 Task: Open Card Diversity and Inclusion Training in Board Customer Journey Mapping Tools to Workspace Financial Management and add a team member Softage.3@softage.net, a label Yellow, a checklist IT Infrastructure, an attachment from your google drive, a color Yellow and finally, add a card description 'Plan and execute company team-building retreat with a focus on employee well-being' and a comment 'Let us approach this task with a growth mindset, embracing challenges and seeing them as opportunities to learn and improve.'. Add a start date 'Jan 07, 1900' with a due date 'Jan 14, 1900'
Action: Mouse moved to (66, 232)
Screenshot: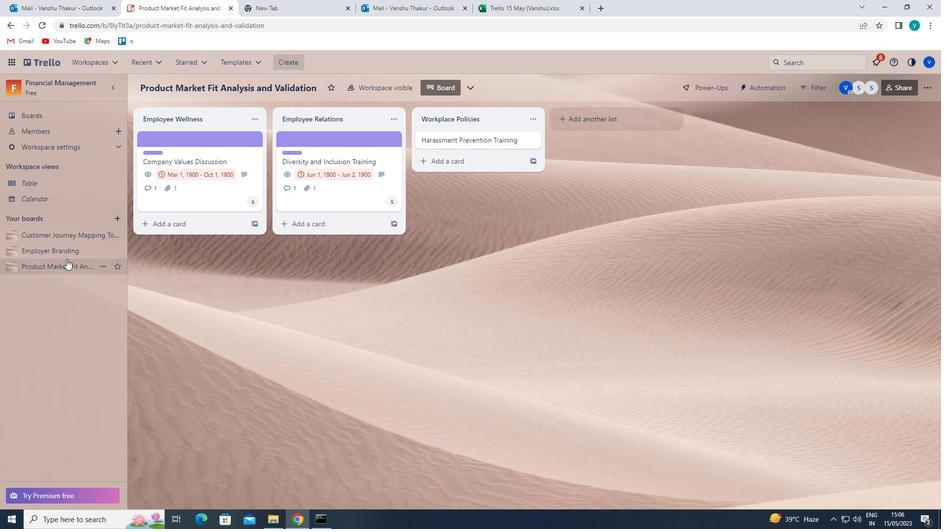 
Action: Mouse pressed left at (66, 232)
Screenshot: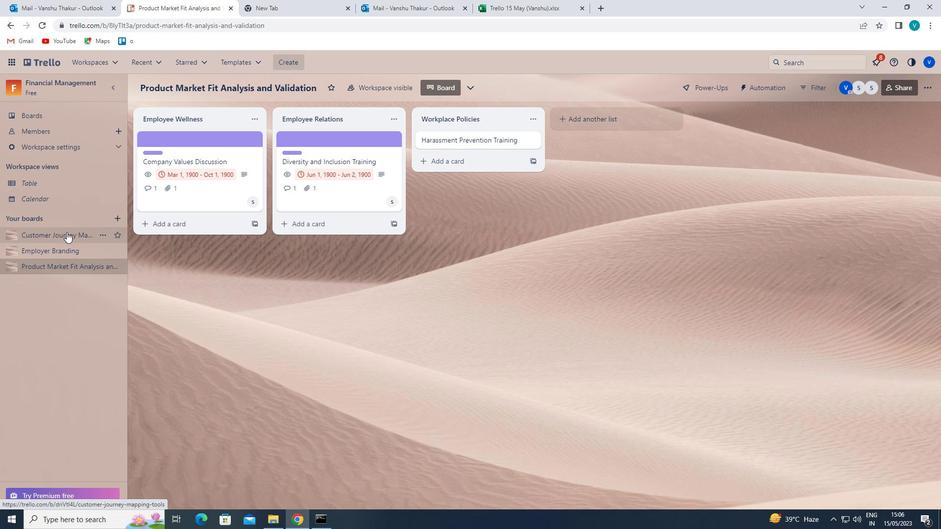 
Action: Mouse moved to (489, 142)
Screenshot: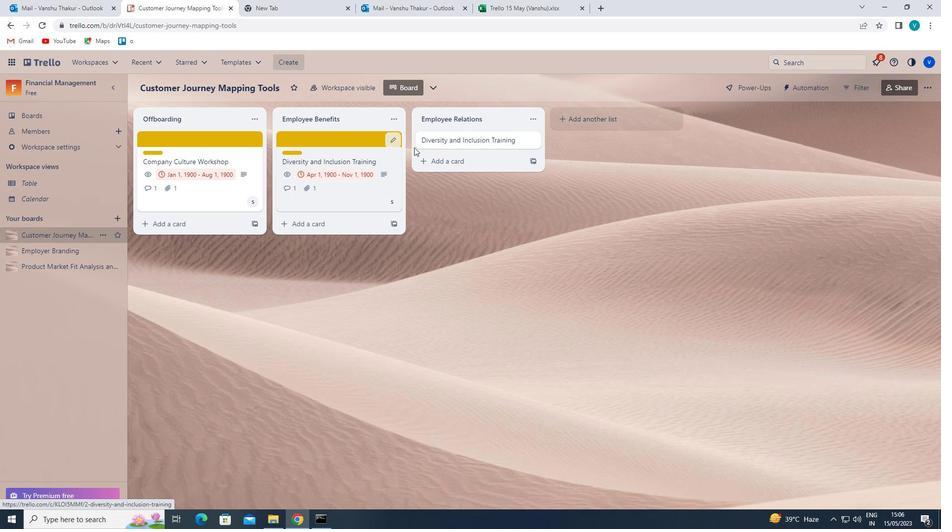 
Action: Mouse pressed left at (489, 142)
Screenshot: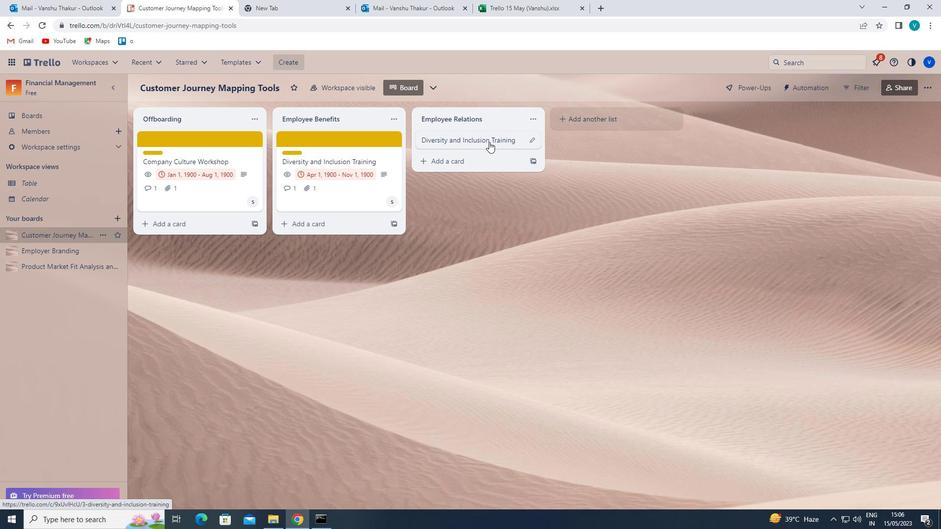 
Action: Mouse moved to (596, 171)
Screenshot: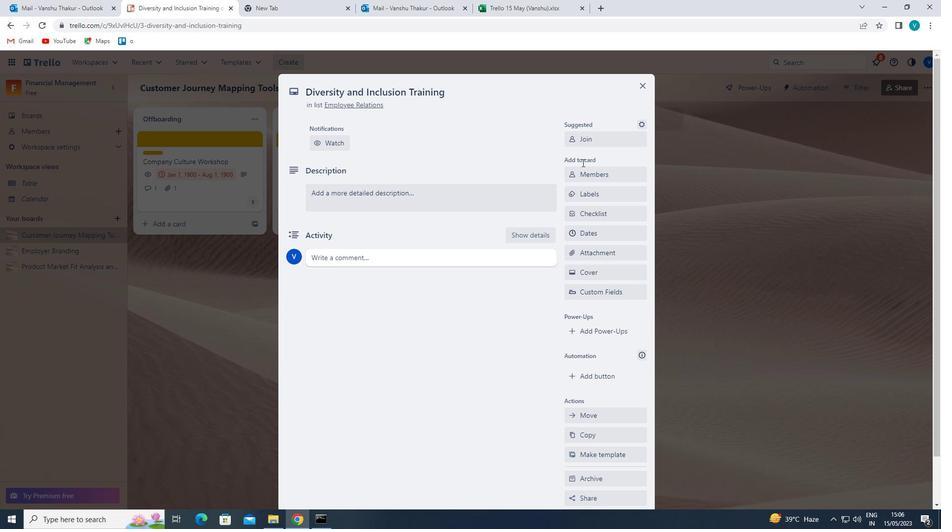 
Action: Mouse pressed left at (596, 171)
Screenshot: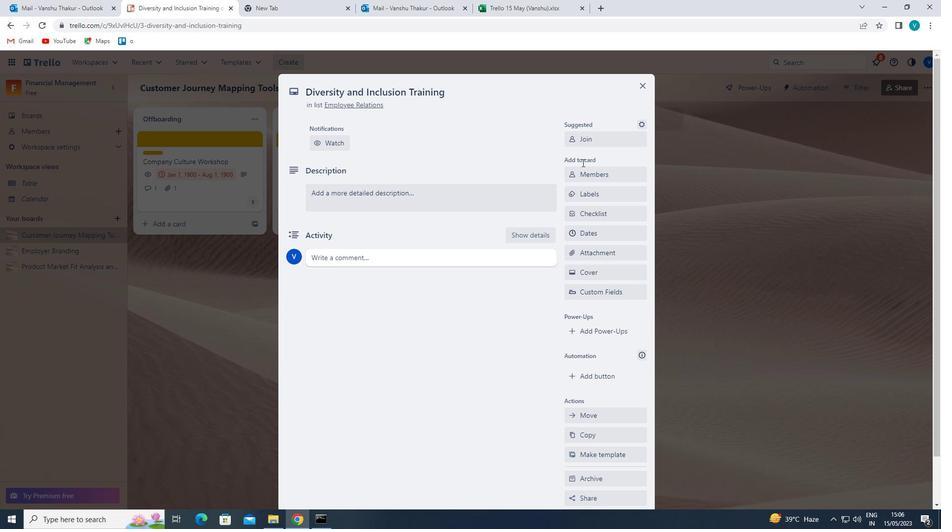 
Action: Mouse moved to (586, 218)
Screenshot: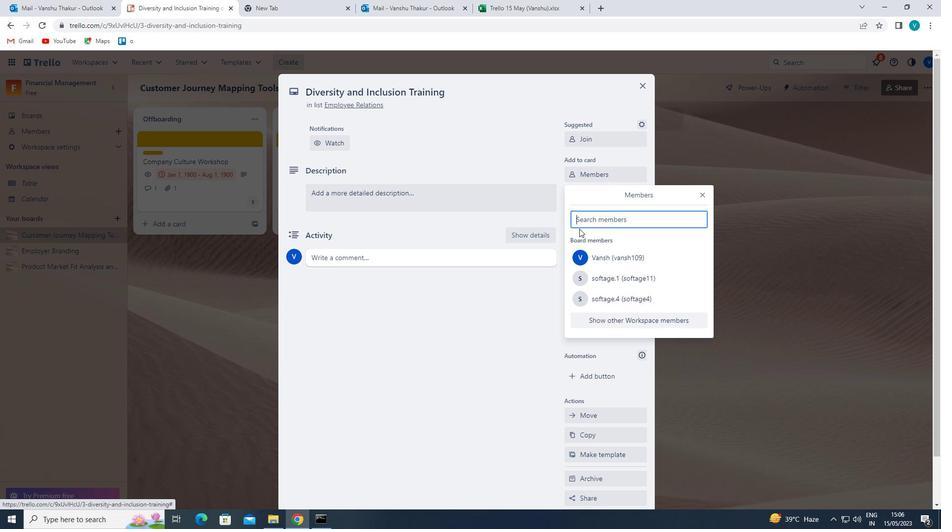 
Action: Mouse pressed left at (586, 218)
Screenshot: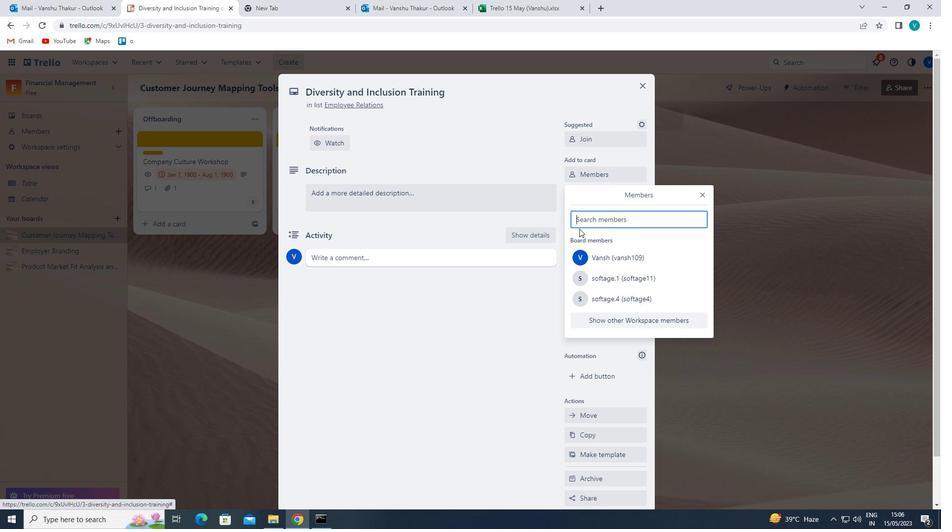 
Action: Key pressed <Key.shift>SOFT
Screenshot: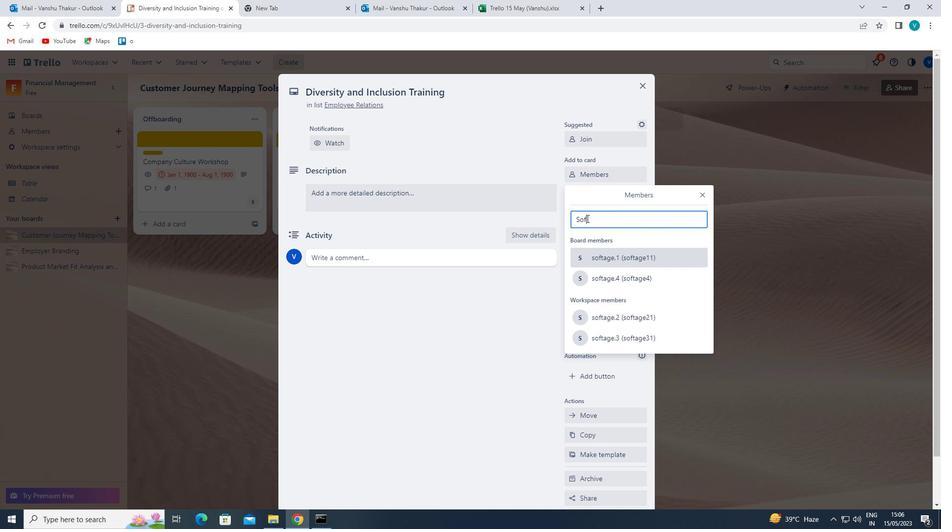 
Action: Mouse moved to (622, 338)
Screenshot: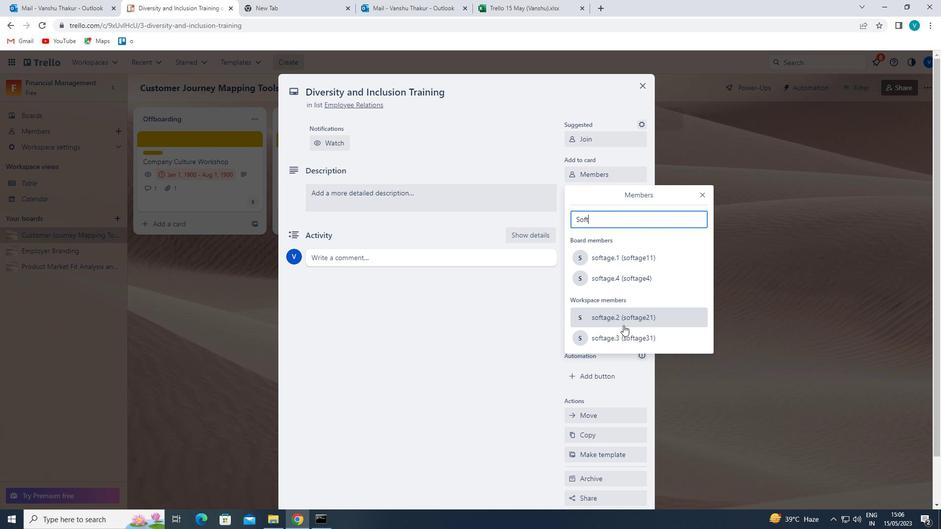 
Action: Mouse pressed left at (622, 338)
Screenshot: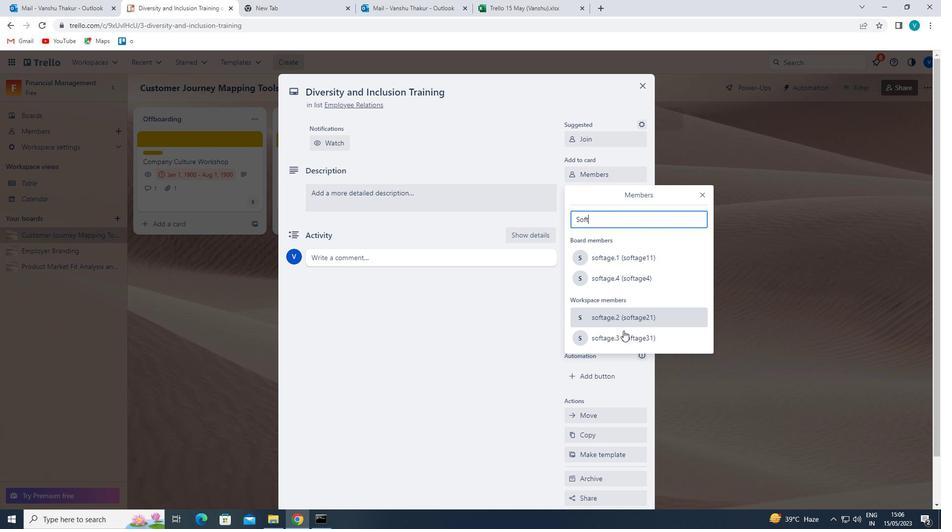 
Action: Mouse moved to (705, 193)
Screenshot: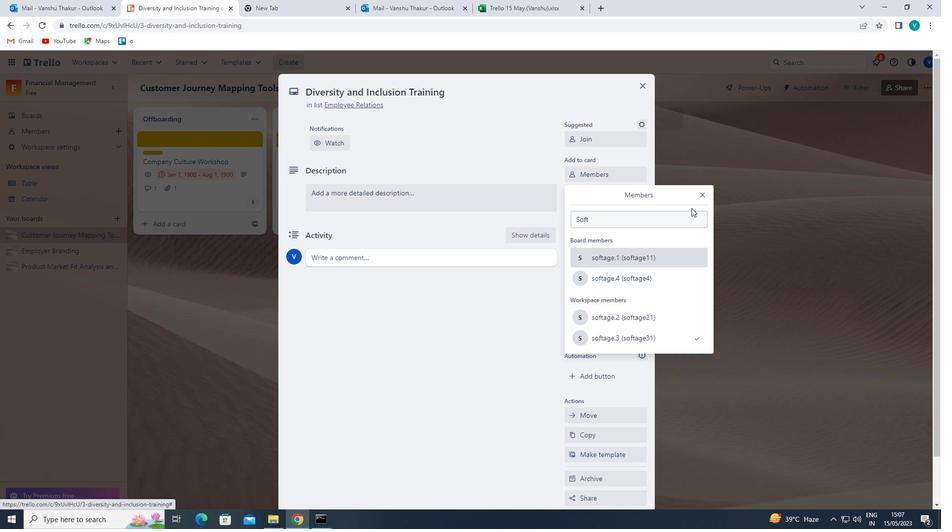
Action: Mouse pressed left at (705, 193)
Screenshot: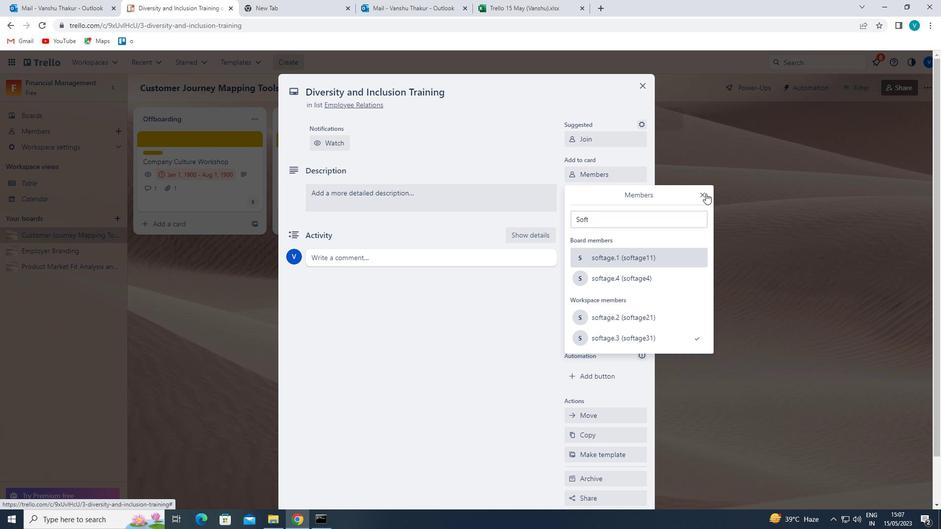 
Action: Mouse moved to (636, 194)
Screenshot: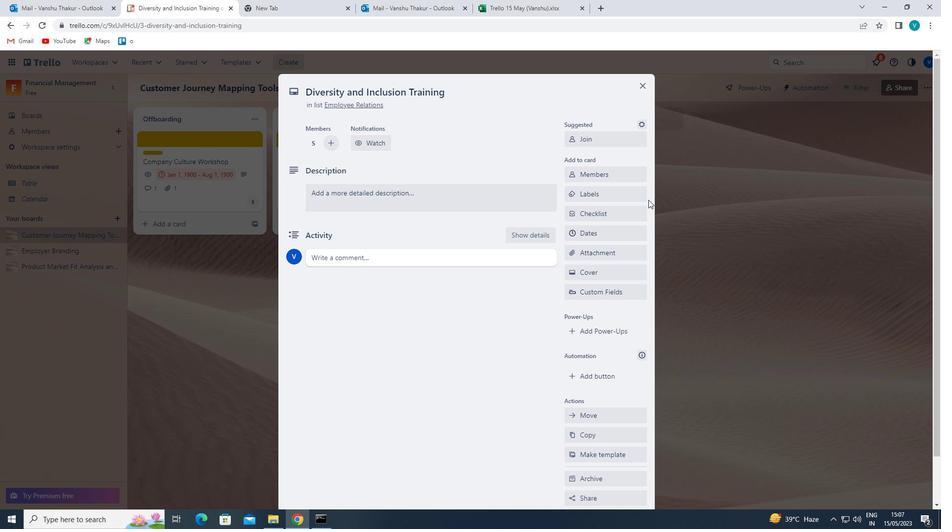 
Action: Mouse pressed left at (636, 194)
Screenshot: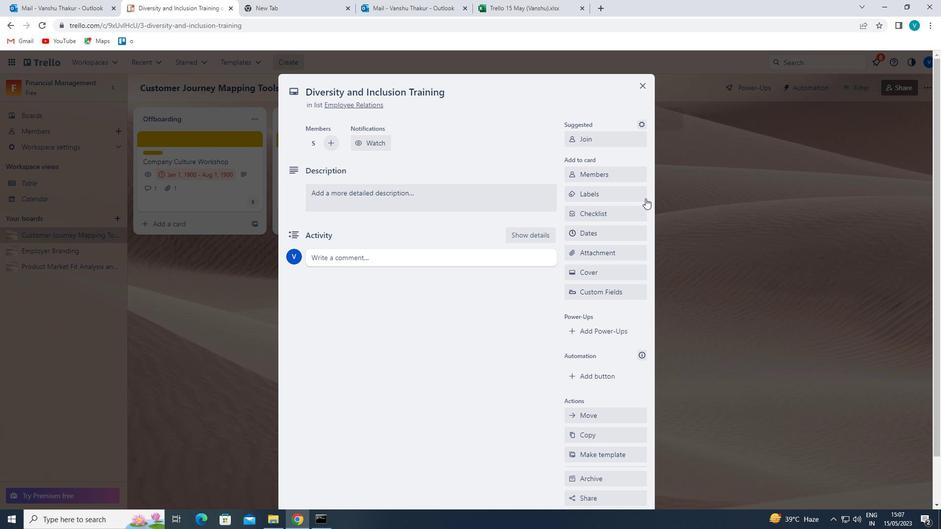
Action: Mouse moved to (633, 292)
Screenshot: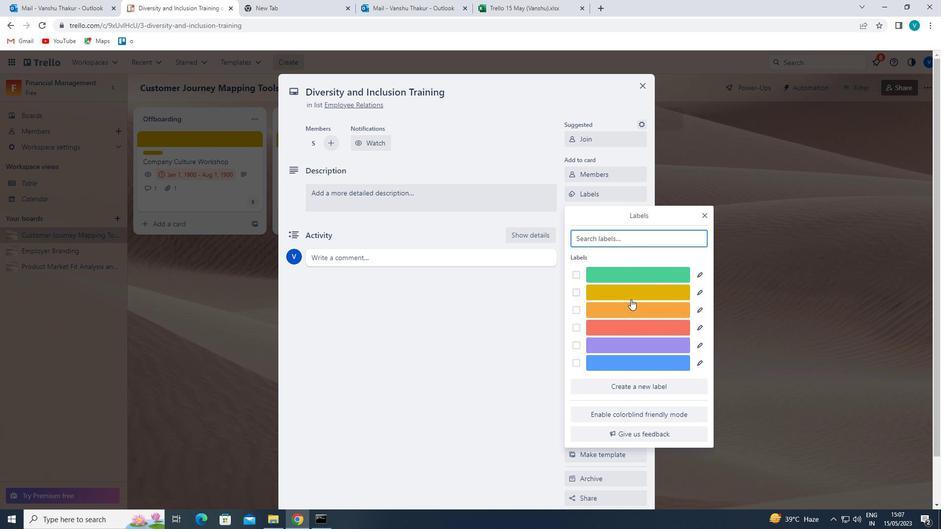 
Action: Mouse pressed left at (633, 292)
Screenshot: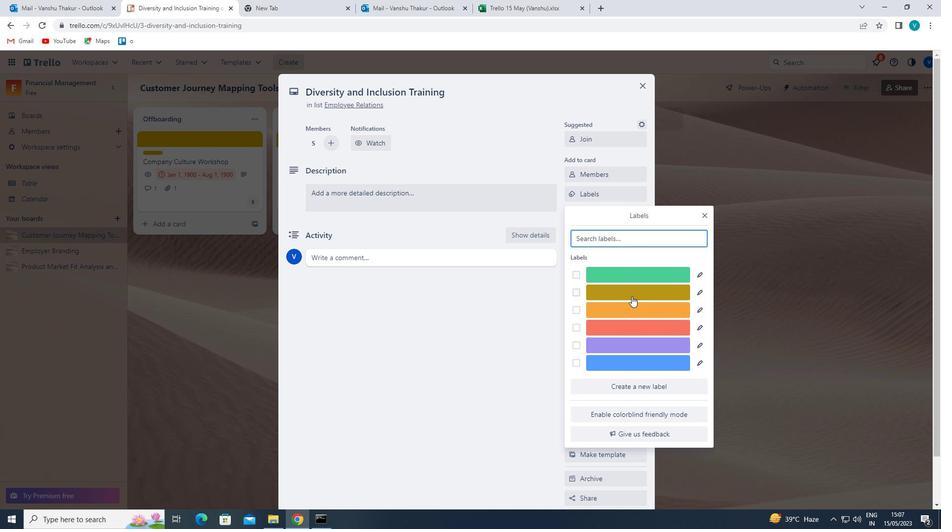 
Action: Mouse moved to (704, 216)
Screenshot: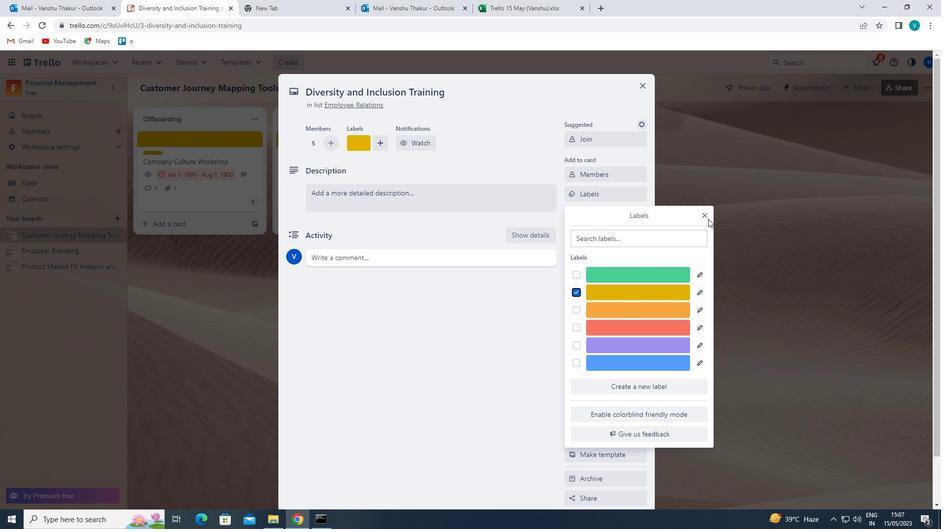 
Action: Mouse pressed left at (704, 216)
Screenshot: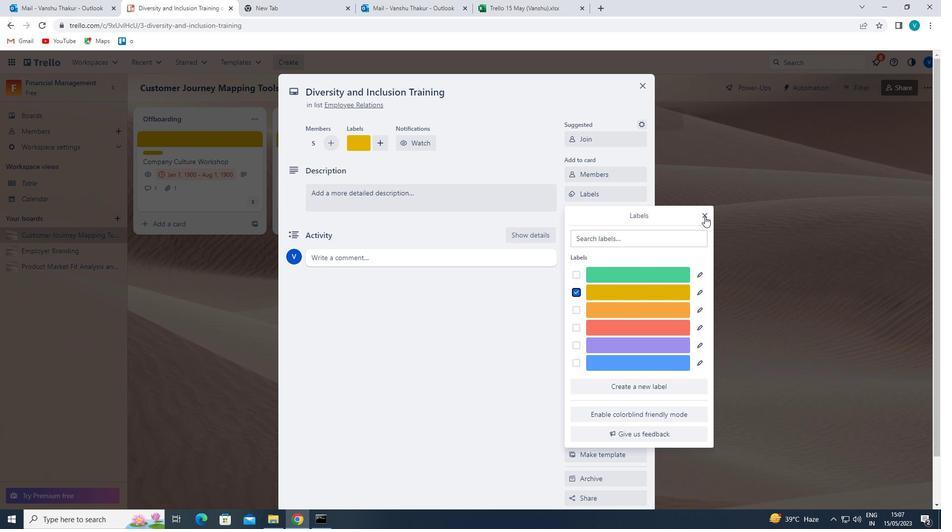 
Action: Mouse moved to (609, 215)
Screenshot: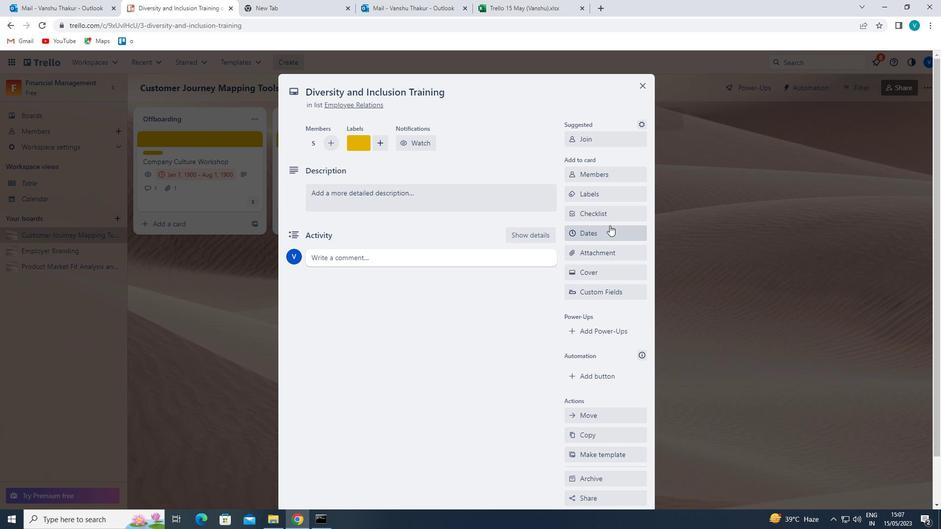 
Action: Mouse pressed left at (609, 215)
Screenshot: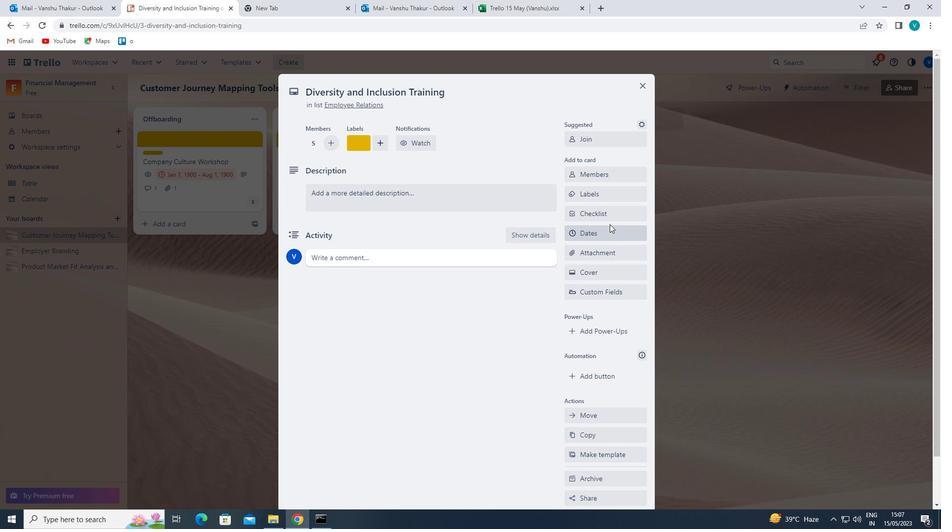 
Action: Key pressed <Key.shift>IT<Key.space>
Screenshot: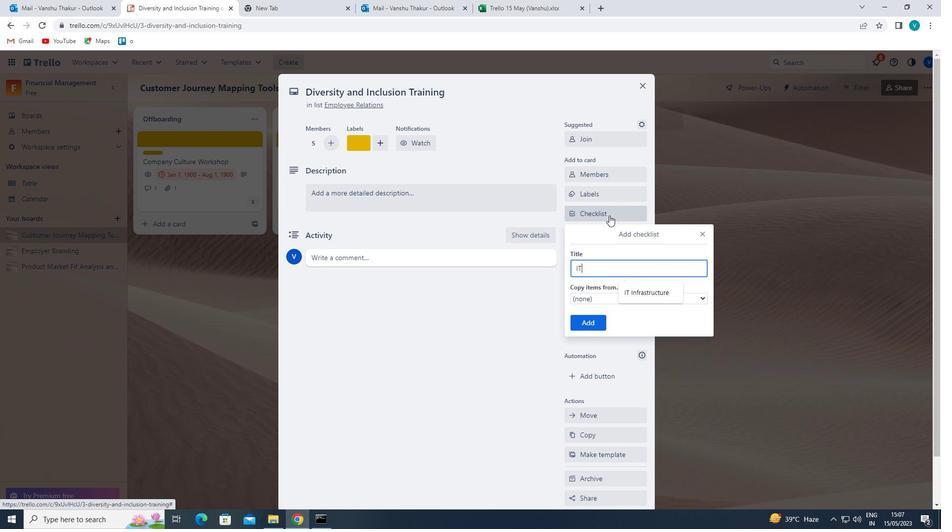 
Action: Mouse moved to (648, 288)
Screenshot: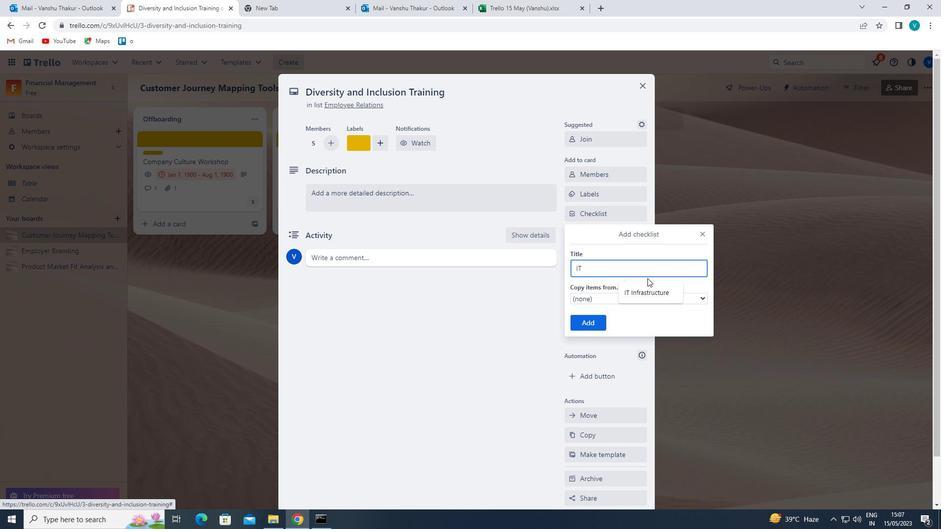 
Action: Mouse pressed left at (648, 288)
Screenshot: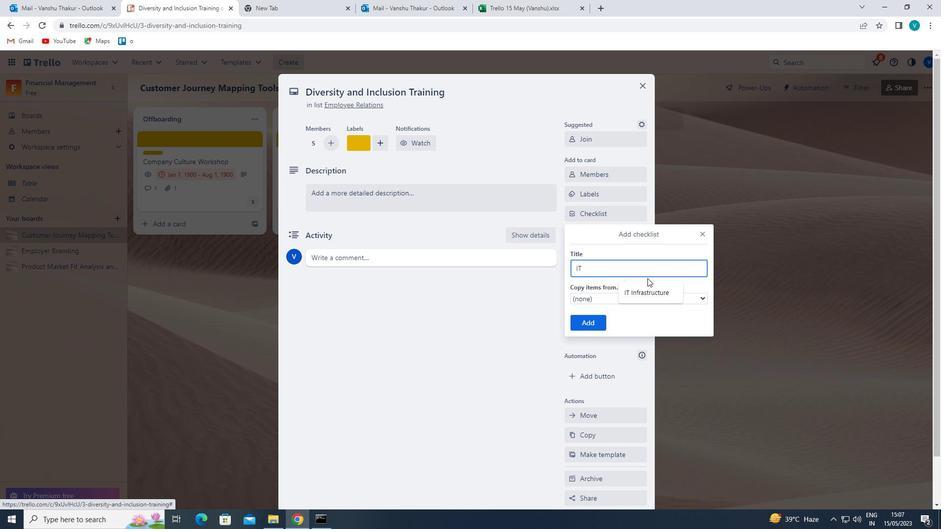 
Action: Mouse moved to (597, 320)
Screenshot: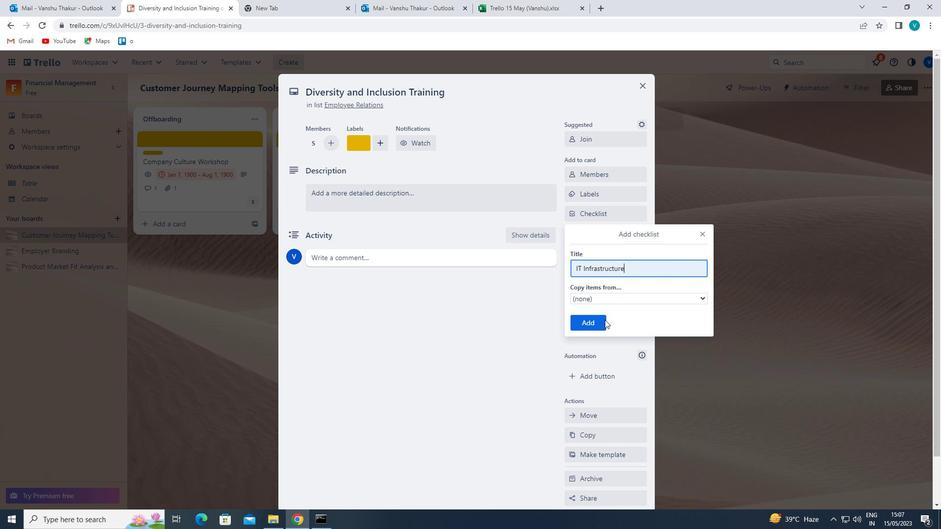 
Action: Mouse pressed left at (597, 320)
Screenshot: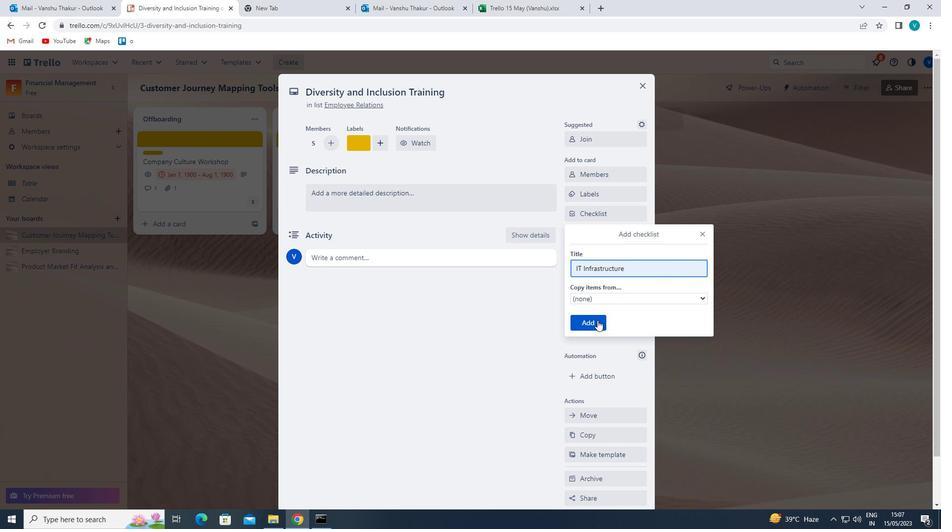
Action: Mouse moved to (621, 255)
Screenshot: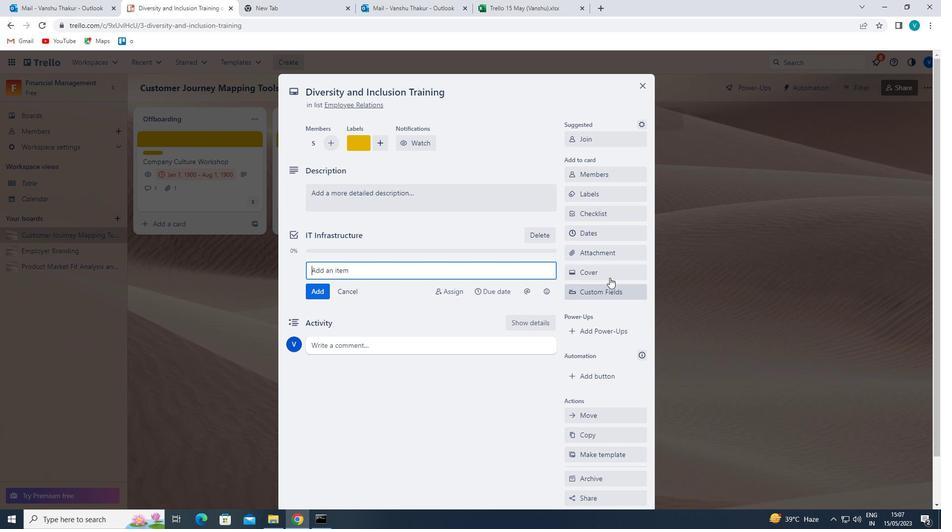 
Action: Mouse pressed left at (621, 255)
Screenshot: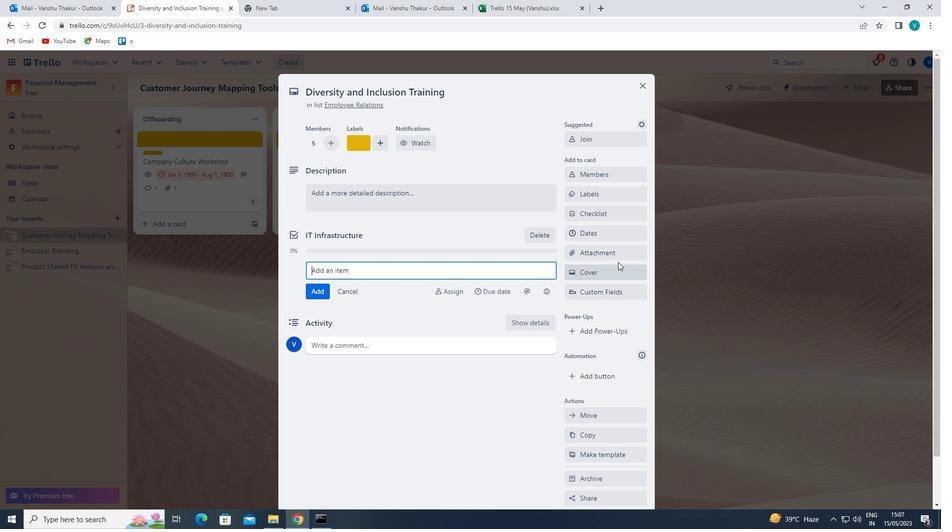 
Action: Mouse moved to (601, 334)
Screenshot: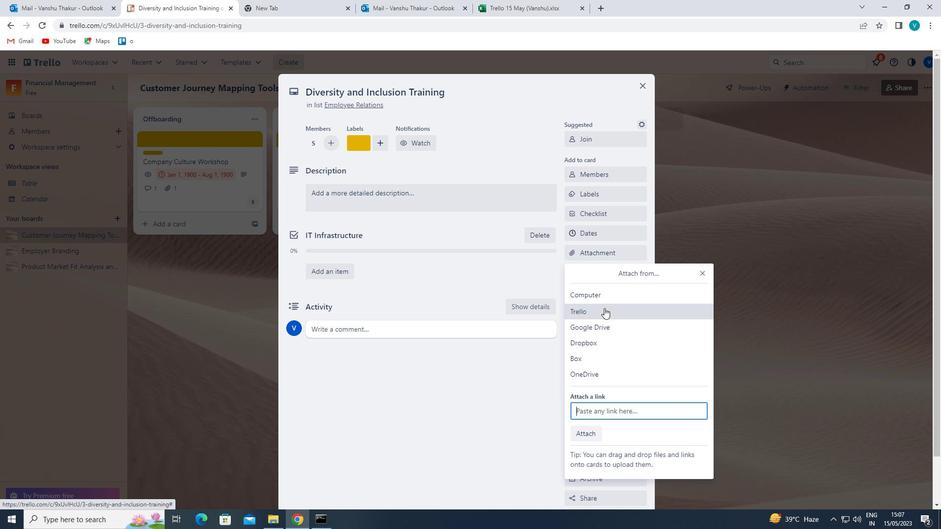 
Action: Mouse pressed left at (601, 334)
Screenshot: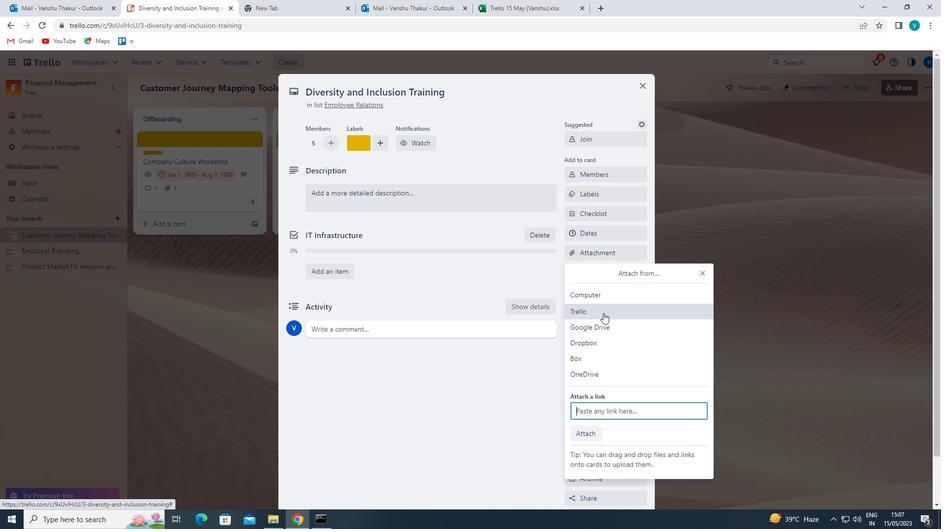 
Action: Mouse moved to (580, 288)
Screenshot: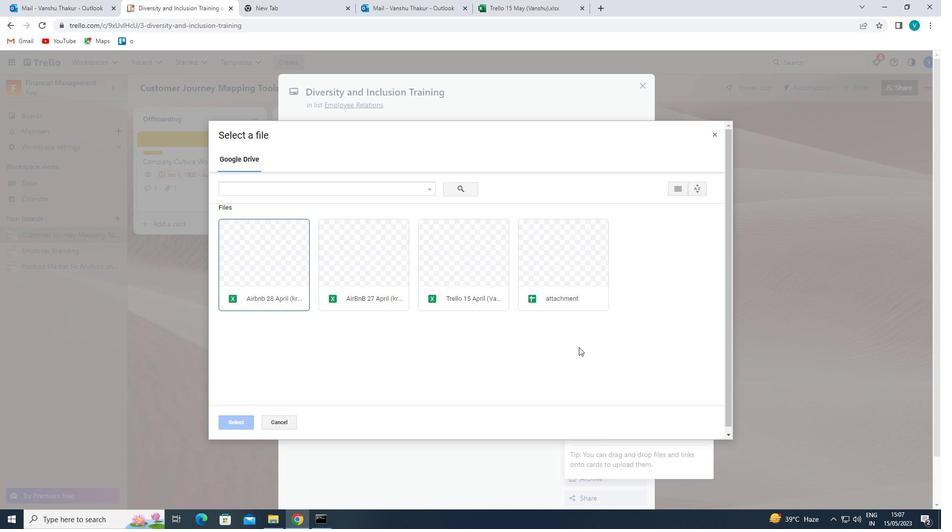 
Action: Mouse pressed left at (580, 288)
Screenshot: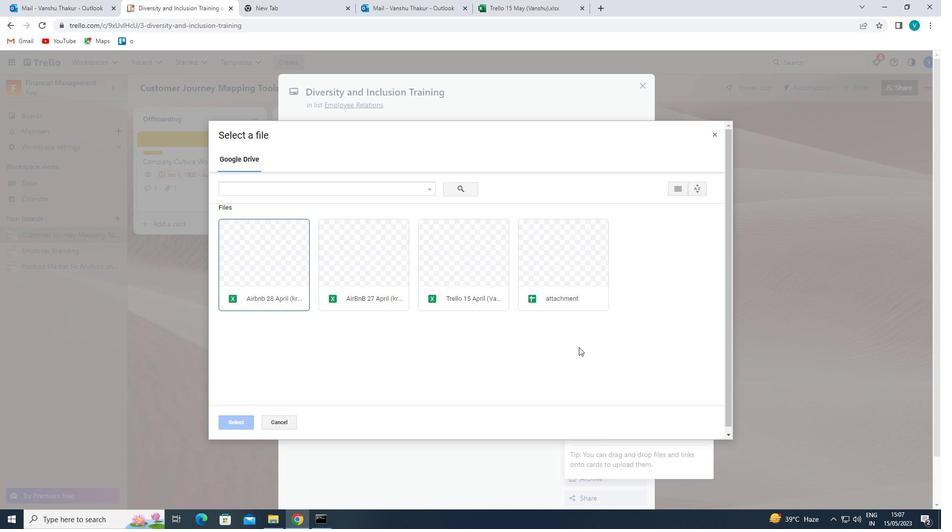 
Action: Mouse moved to (245, 421)
Screenshot: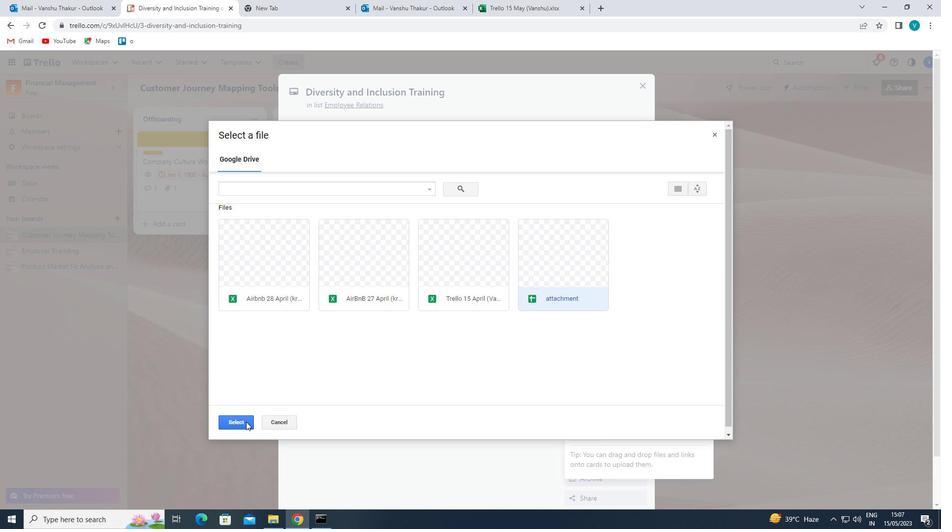 
Action: Mouse pressed left at (245, 421)
Screenshot: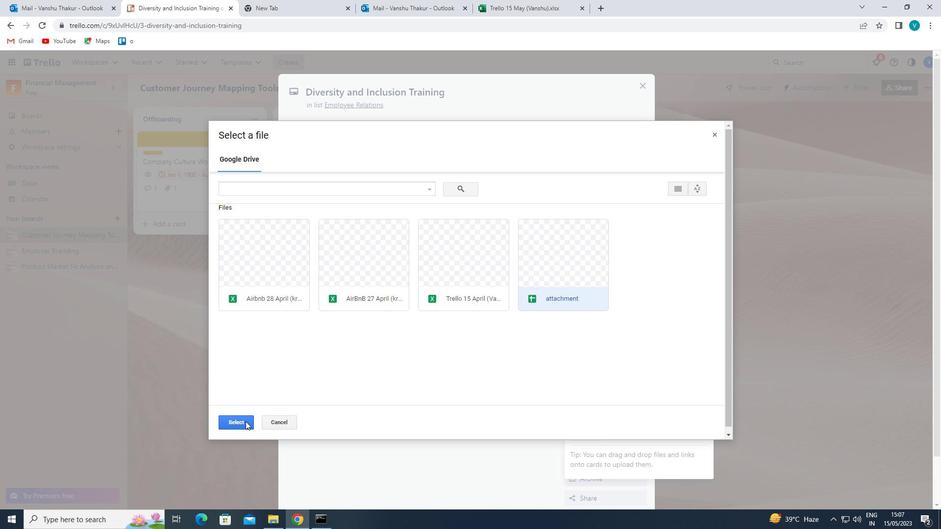
Action: Mouse moved to (607, 272)
Screenshot: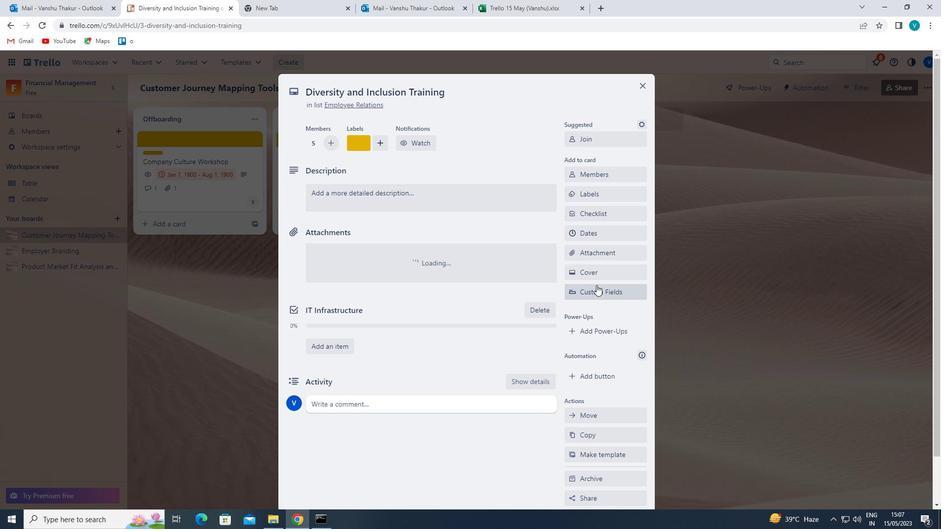 
Action: Mouse pressed left at (607, 272)
Screenshot: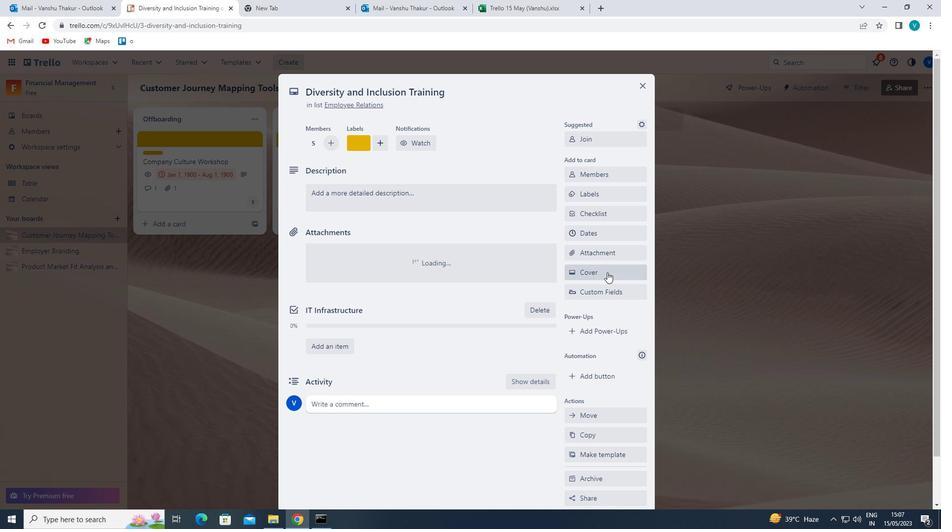 
Action: Mouse moved to (617, 171)
Screenshot: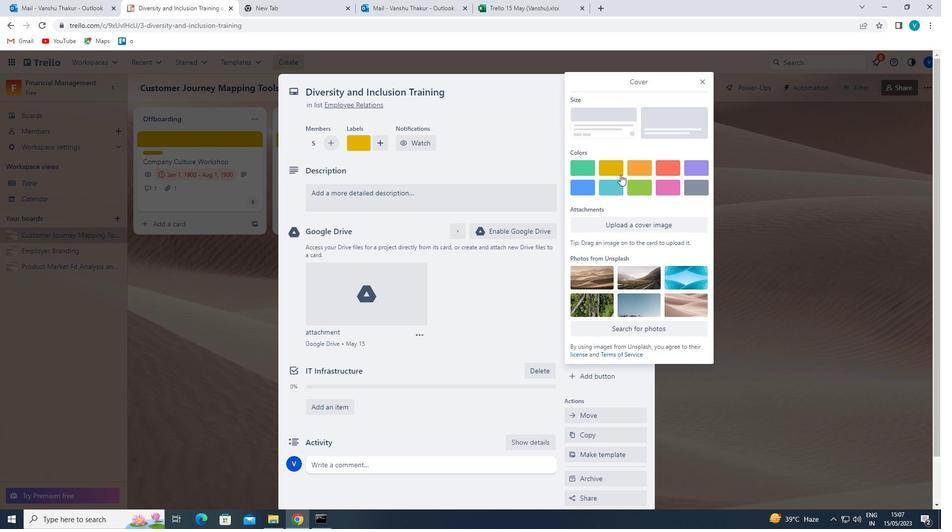 
Action: Mouse pressed left at (617, 171)
Screenshot: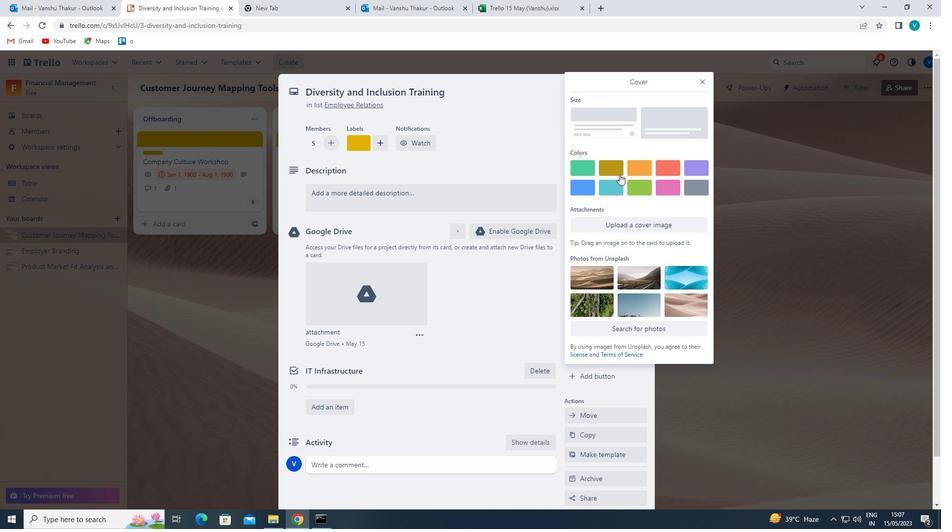
Action: Mouse moved to (701, 82)
Screenshot: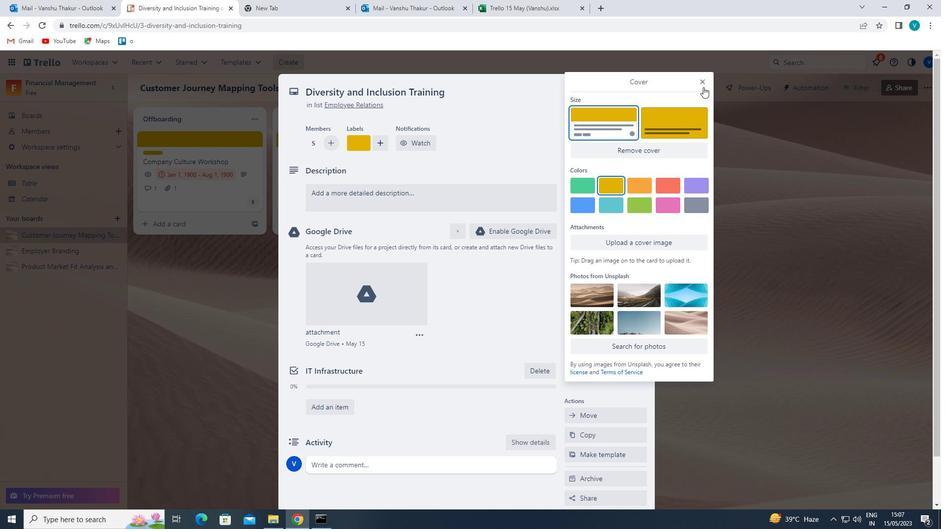 
Action: Mouse pressed left at (701, 82)
Screenshot: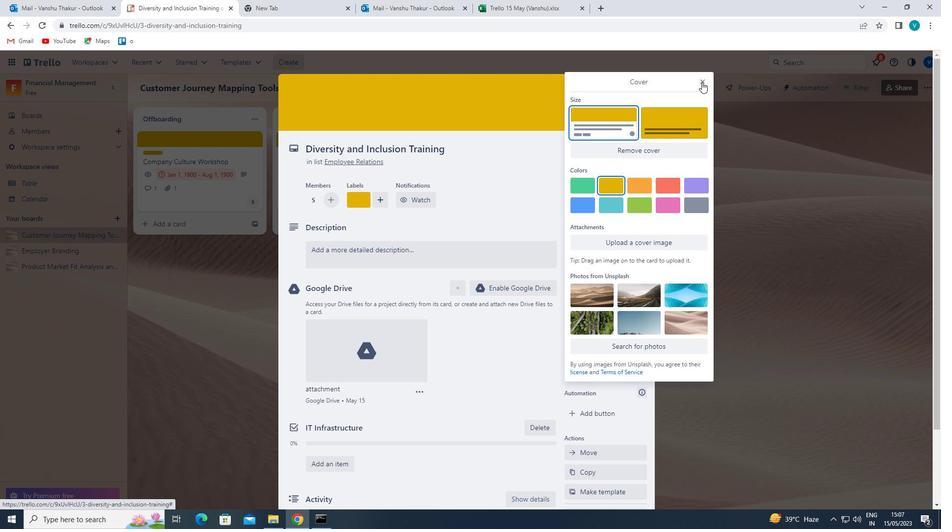 
Action: Mouse moved to (486, 254)
Screenshot: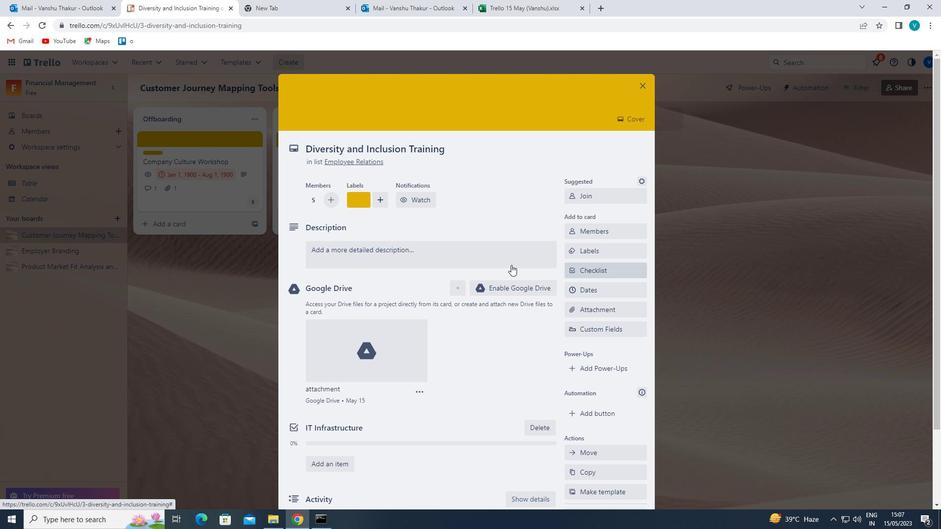 
Action: Mouse pressed left at (486, 254)
Screenshot: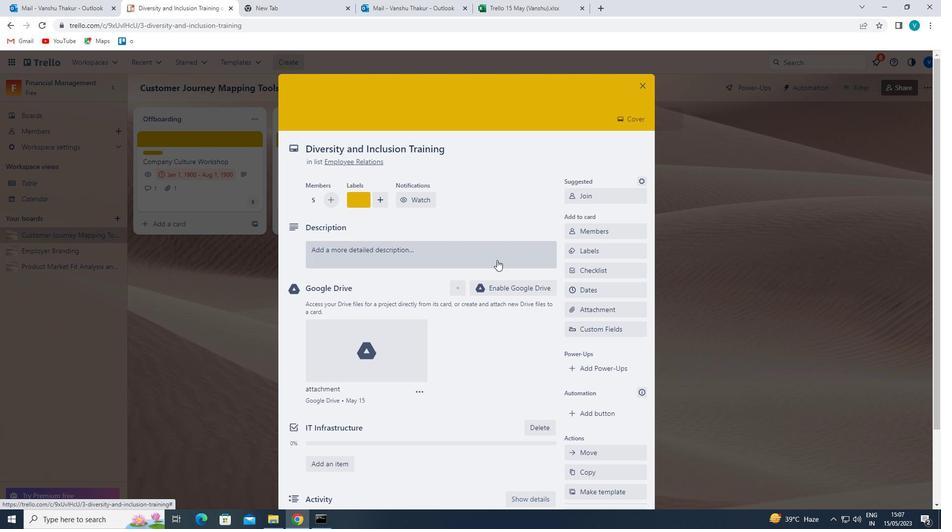 
Action: Key pressed '<Key.shift>PLAN<Key.space>AND<Key.space>EXECUTE<Key.space>COMPANY<Key.space>TEAM-BUILDING<Key.space>RETREAT<Key.space>WITH<Key.space>A<Key.space>FOCUS<Key.space>ON<Key.space>EMPLOYEE<Key.space>WELL-BEING<Key.space><Key.left>'
Screenshot: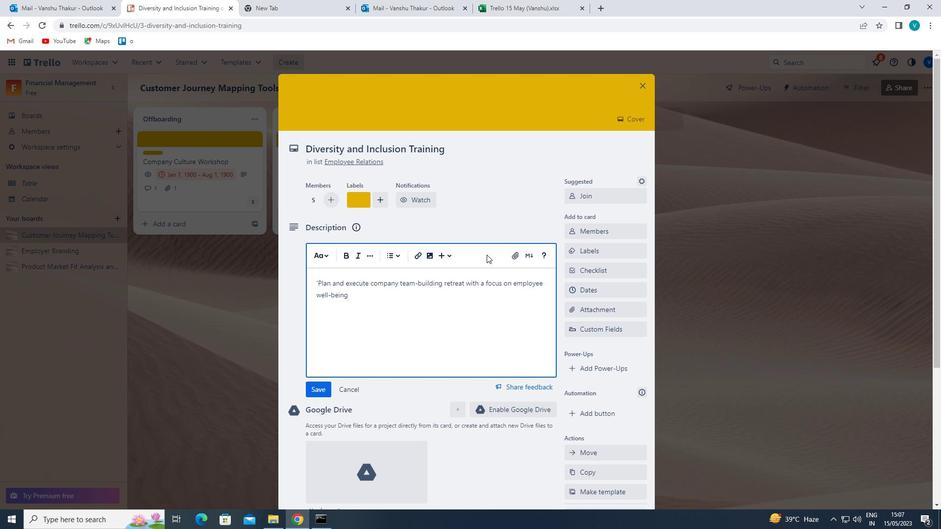 
Action: Mouse moved to (325, 387)
Screenshot: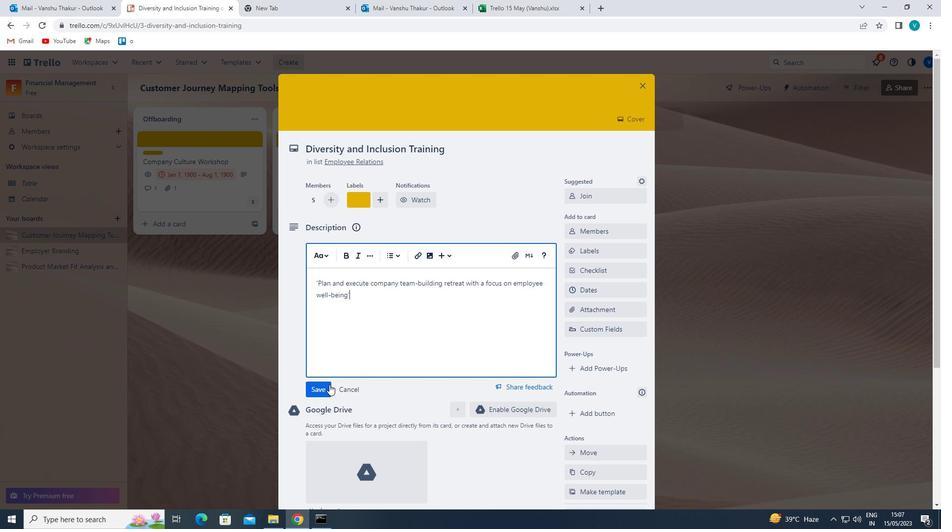 
Action: Mouse pressed left at (325, 387)
Screenshot: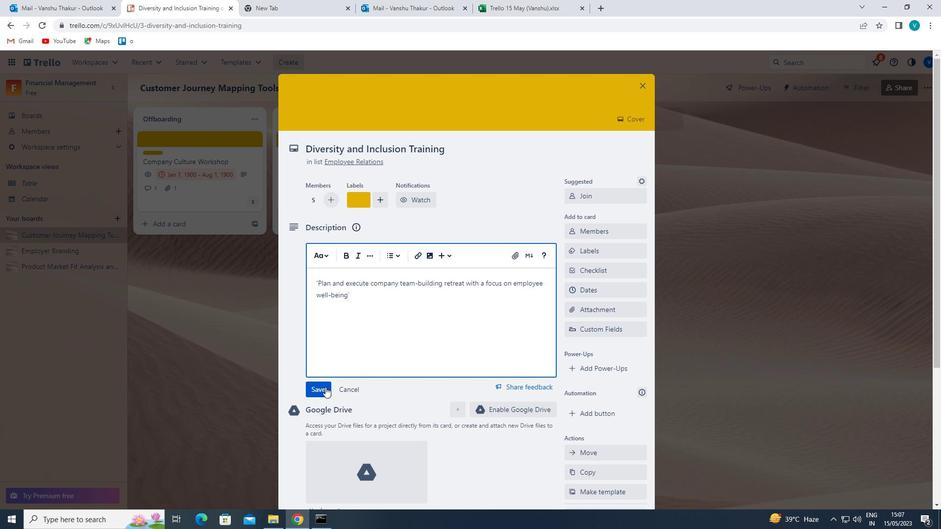 
Action: Mouse moved to (357, 367)
Screenshot: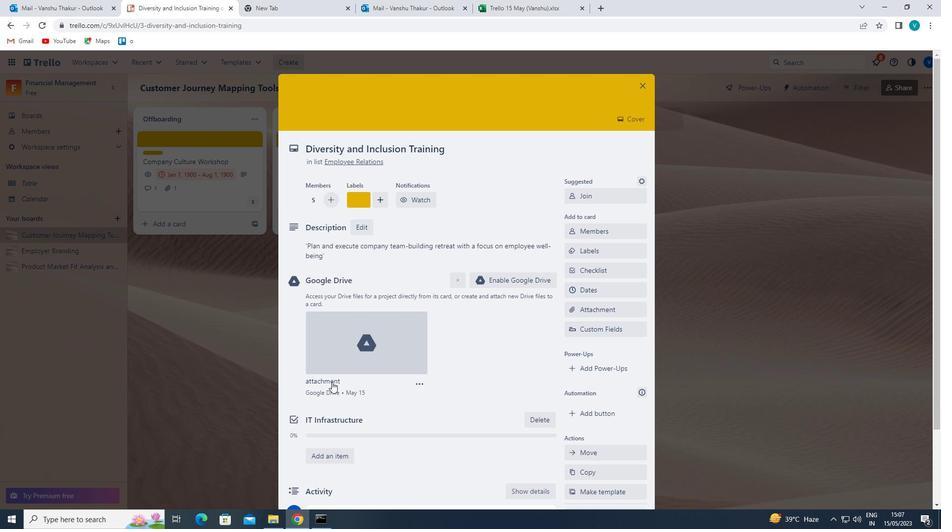 
Action: Mouse scrolled (357, 366) with delta (0, 0)
Screenshot: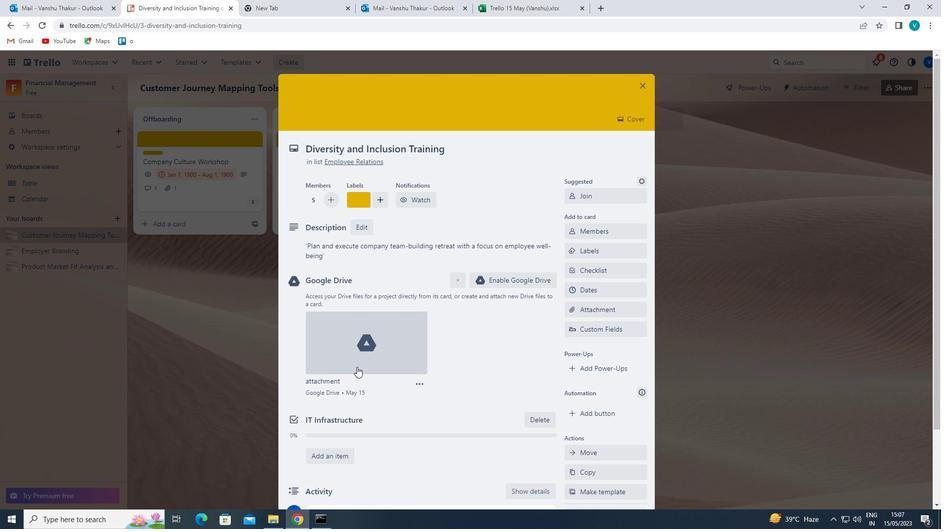 
Action: Mouse moved to (357, 367)
Screenshot: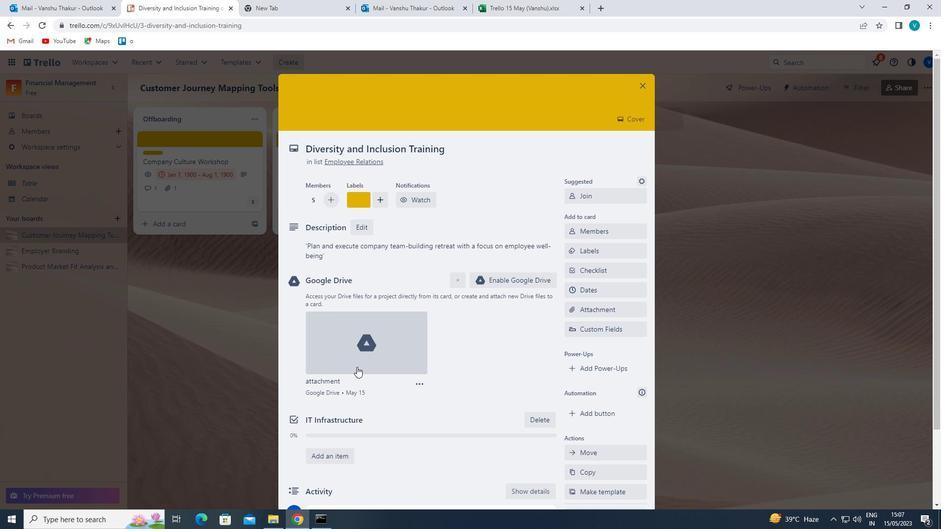 
Action: Mouse scrolled (357, 366) with delta (0, 0)
Screenshot: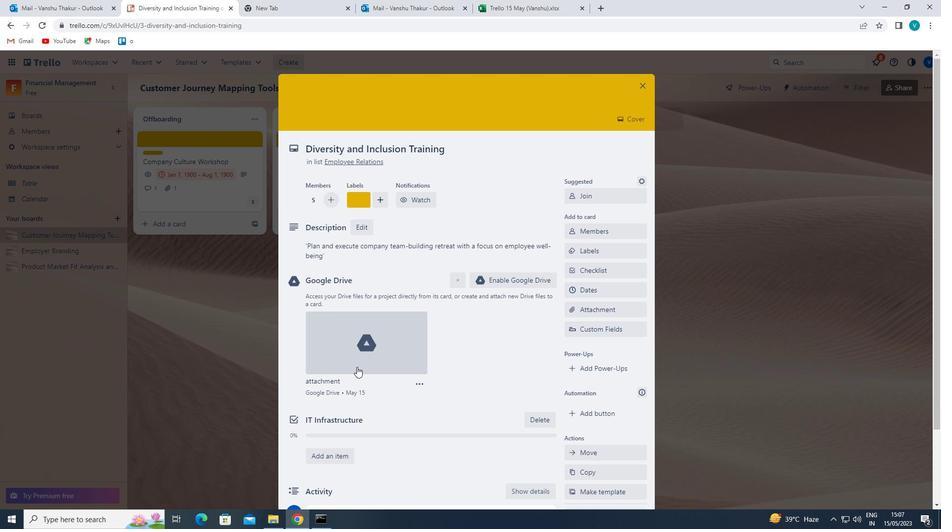 
Action: Mouse moved to (364, 422)
Screenshot: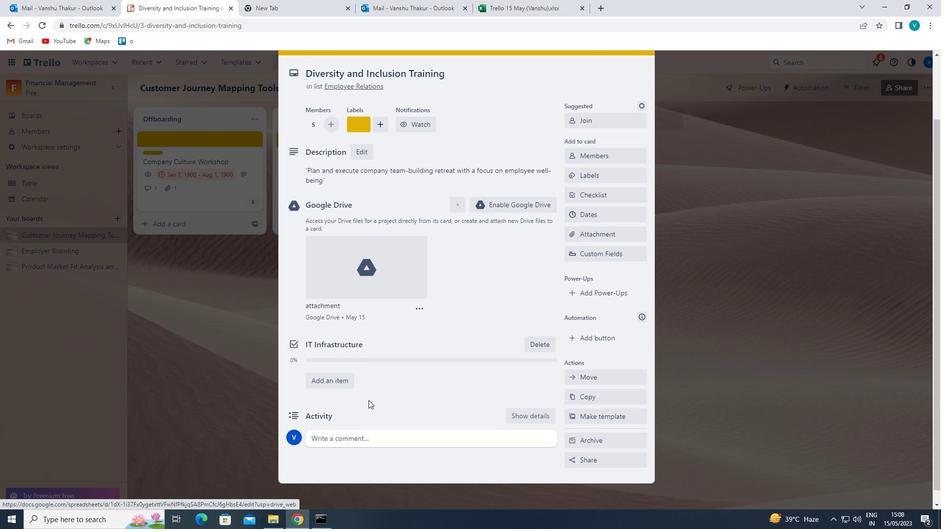 
Action: Mouse pressed left at (364, 422)
Screenshot: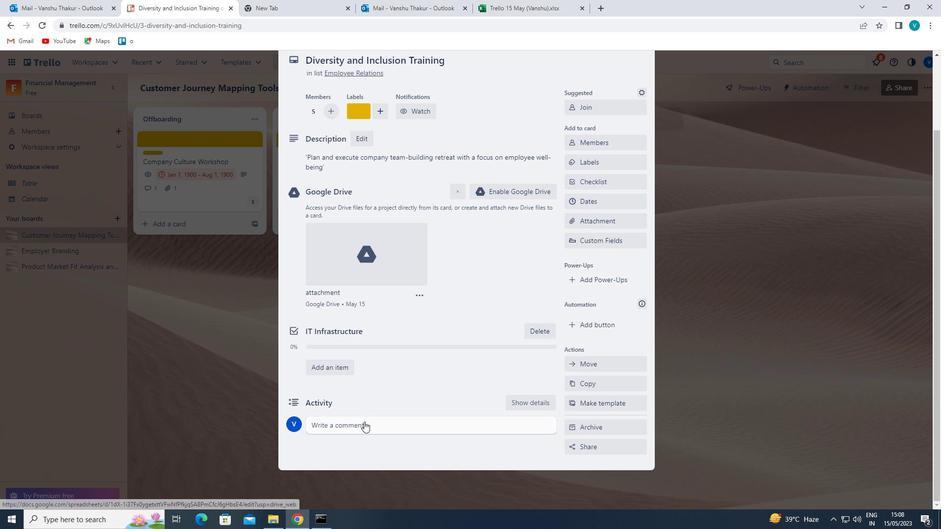 
Action: Mouse moved to (385, 409)
Screenshot: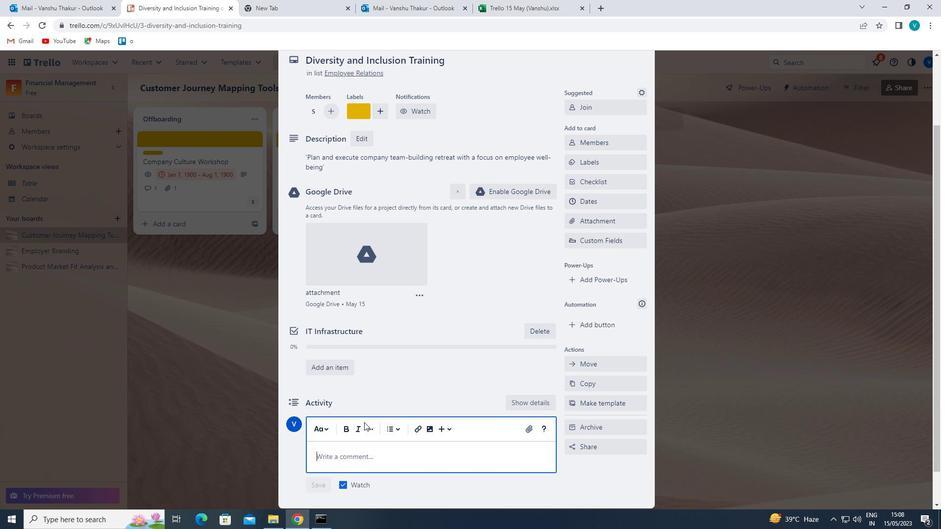 
Action: Key pressed '<Key.shift>LET<Key.space>US<Key.space>APPROACH<Key.space>THIS<Key.space>TASK<Key.space>WITH<Key.space>A<Key.space>GROWTH<Key.space>MINDSET,<Key.space>EMBRACING<Key.space>CHALLENGES<Key.space>AND<Key.space>SEEING<Key.space>THEM<Key.space>AS<Key.space>OPPORTUNITIES<Key.space>TO<Key.space>LEARN<Key.space>ADN<Key.space>IMPROVE.'
Screenshot: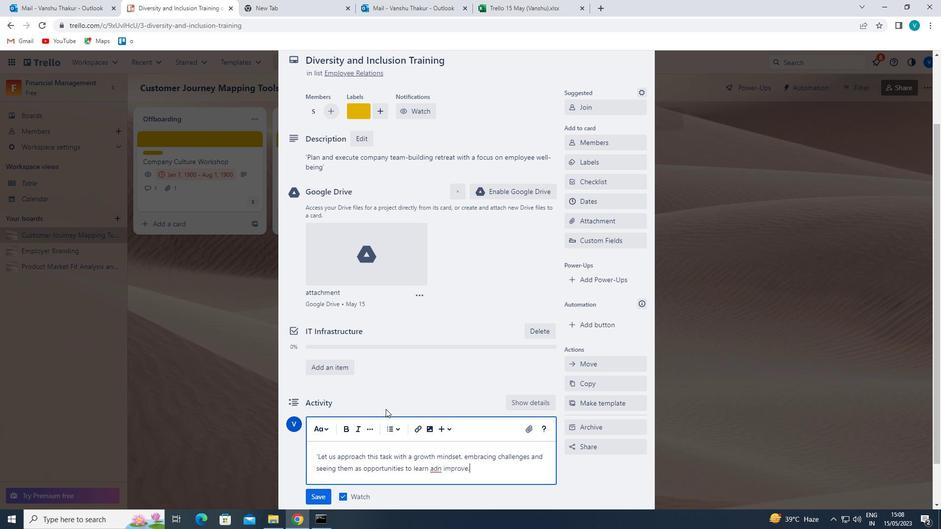 
Action: Mouse moved to (442, 471)
Screenshot: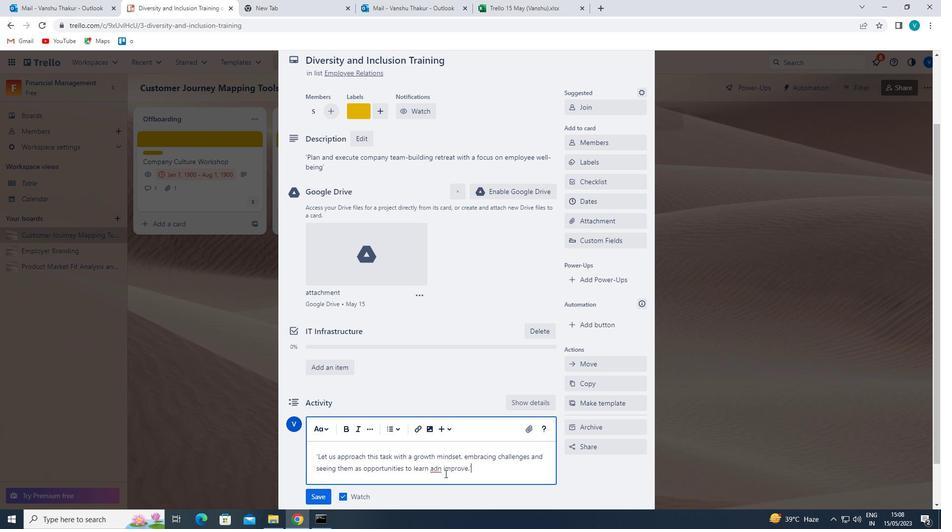 
Action: Mouse pressed left at (442, 471)
Screenshot: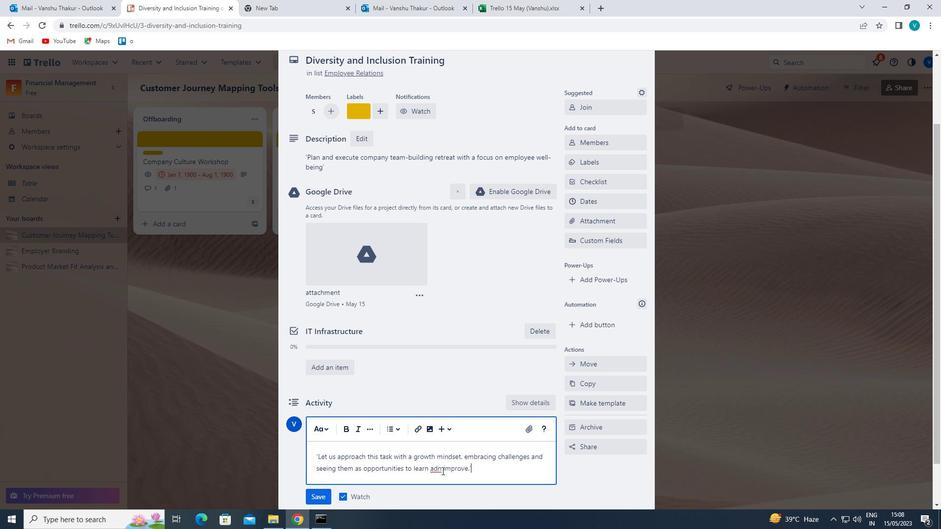 
Action: Mouse moved to (463, 500)
Screenshot: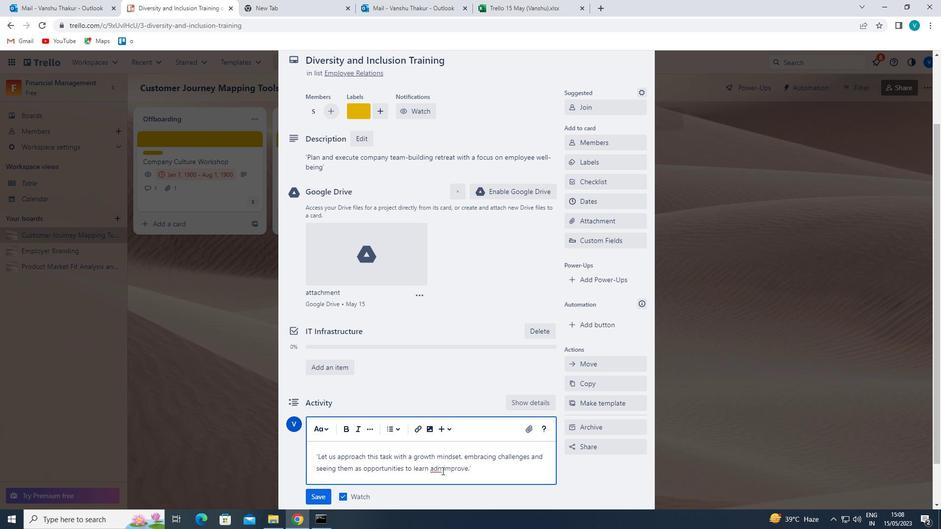 
Action: Key pressed <Key.backspace><Key.backspace>ND
Screenshot: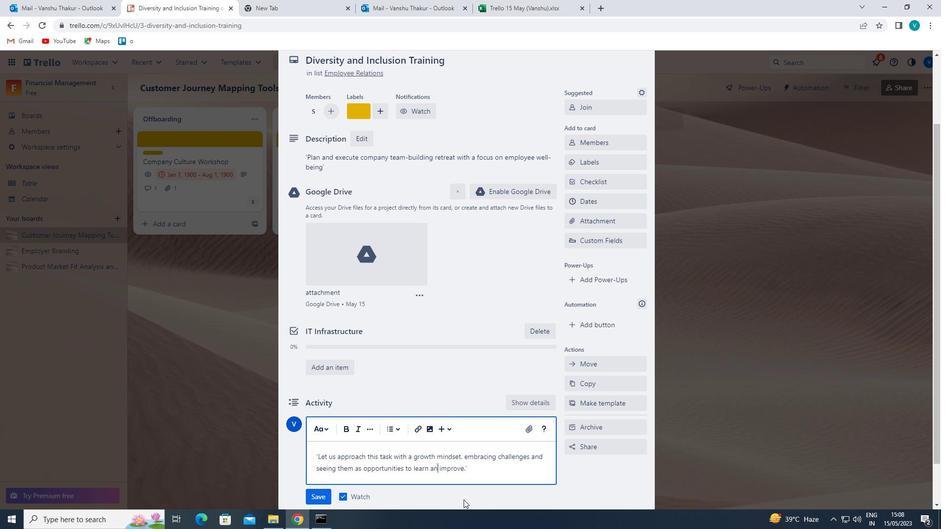
Action: Mouse moved to (397, 466)
Screenshot: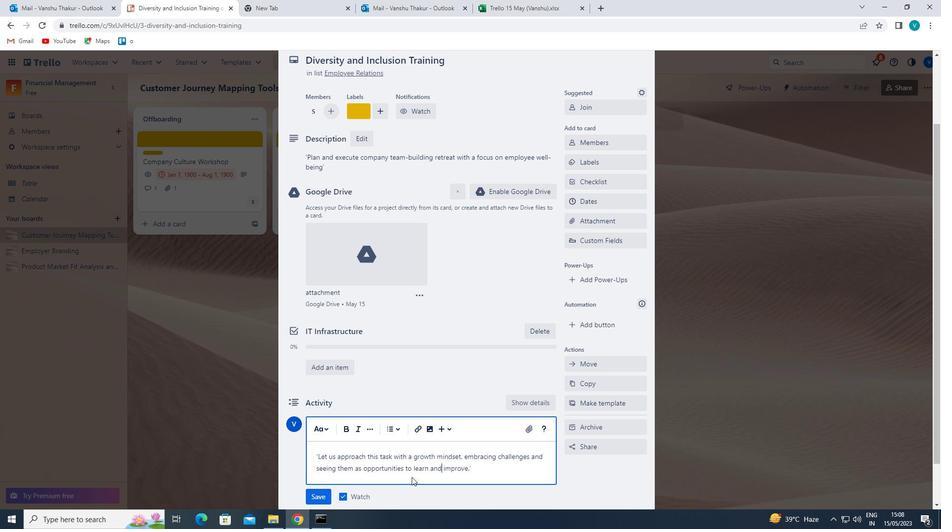 
Action: Mouse scrolled (397, 465) with delta (0, 0)
Screenshot: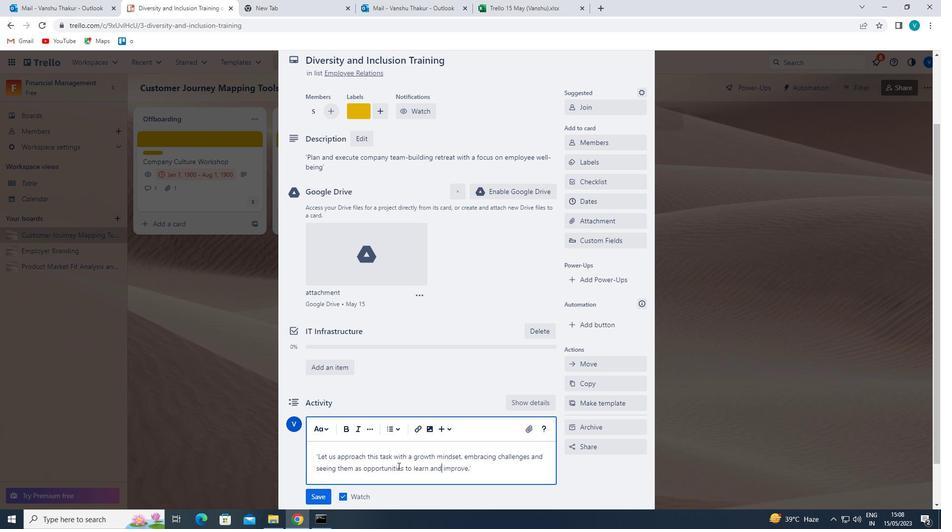 
Action: Mouse moved to (314, 445)
Screenshot: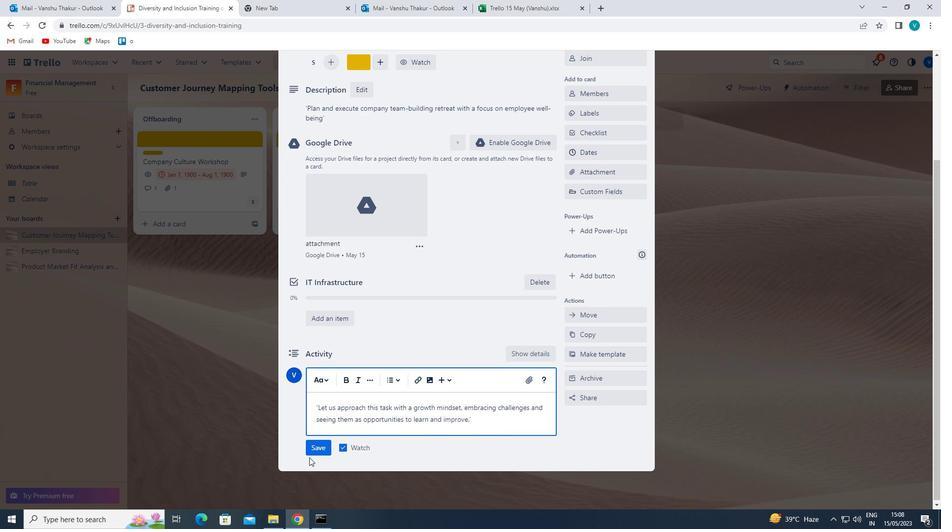 
Action: Mouse pressed left at (314, 445)
Screenshot: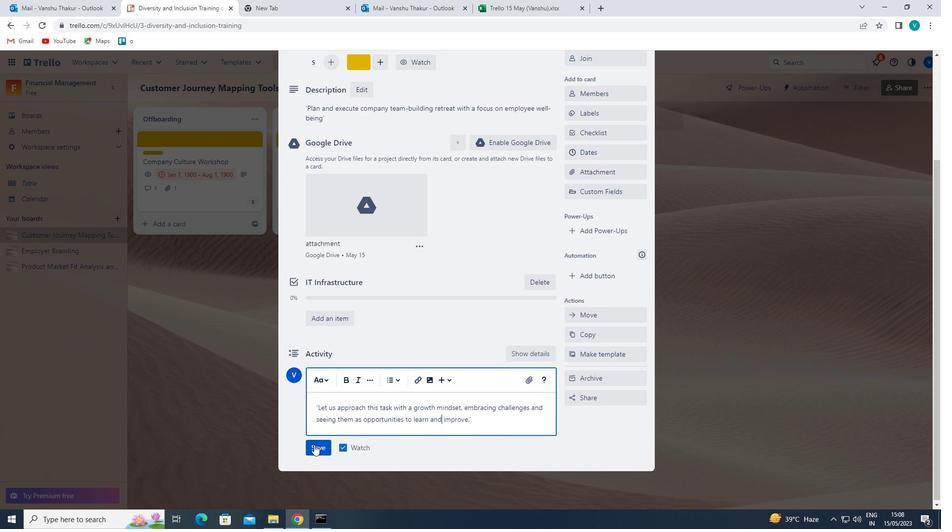 
Action: Mouse moved to (597, 148)
Screenshot: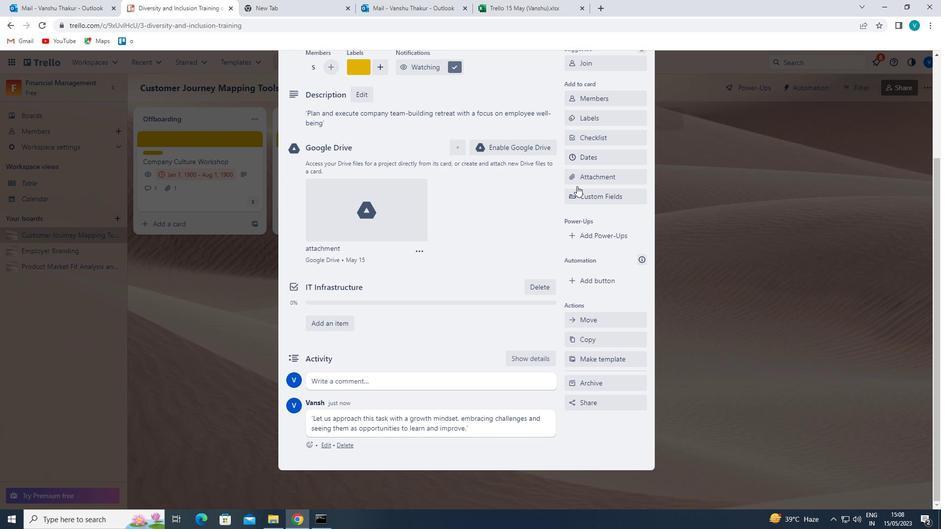 
Action: Mouse pressed left at (597, 148)
Screenshot: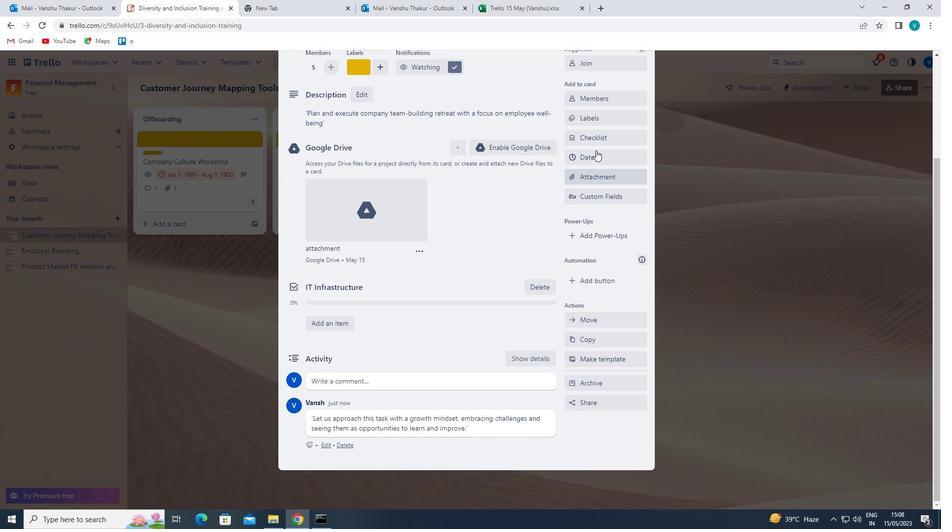 
Action: Mouse moved to (596, 156)
Screenshot: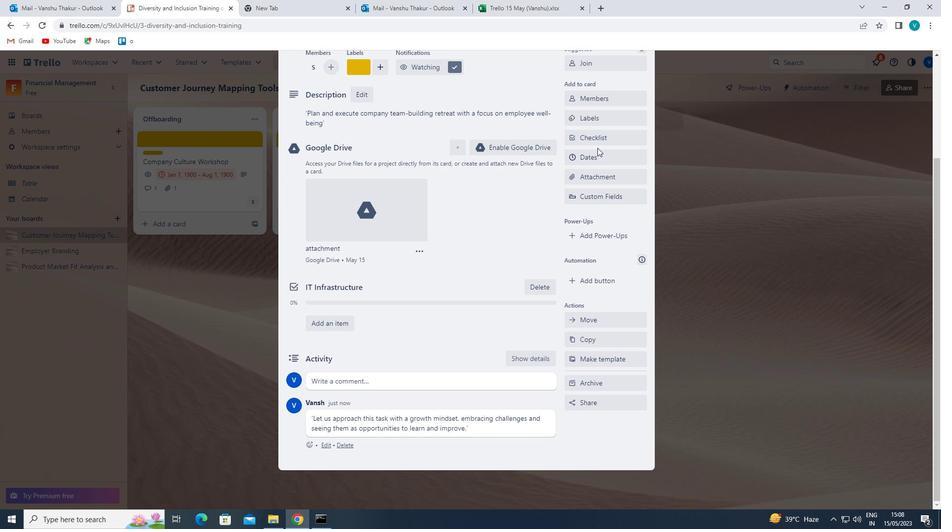 
Action: Mouse pressed left at (596, 156)
Screenshot: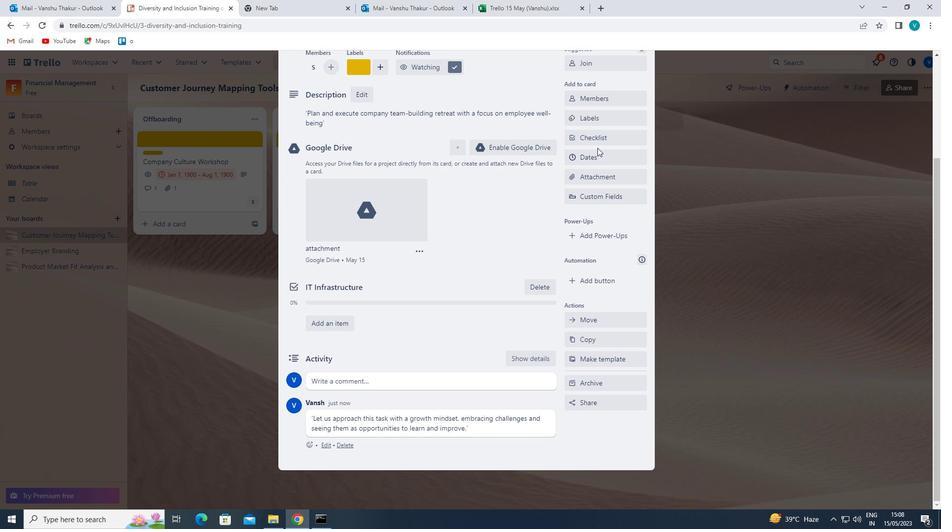 
Action: Mouse moved to (576, 262)
Screenshot: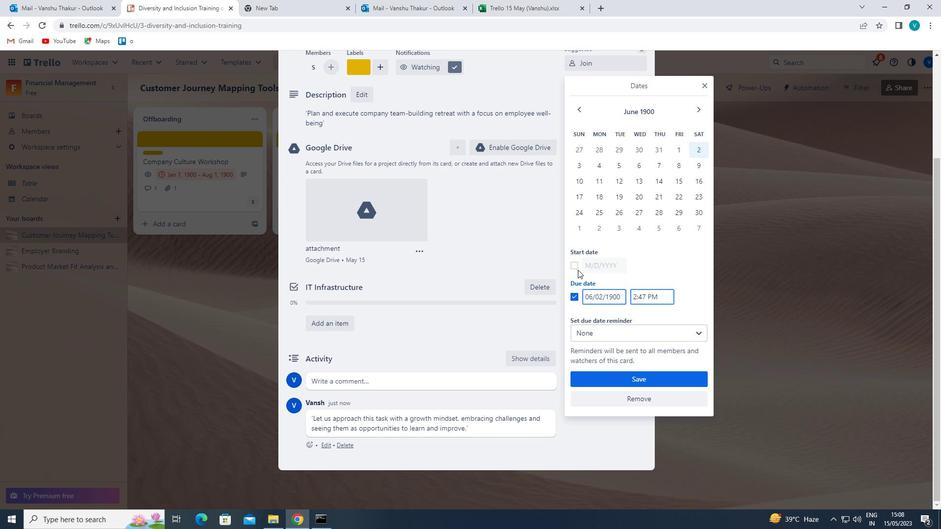 
Action: Mouse pressed left at (576, 262)
Screenshot: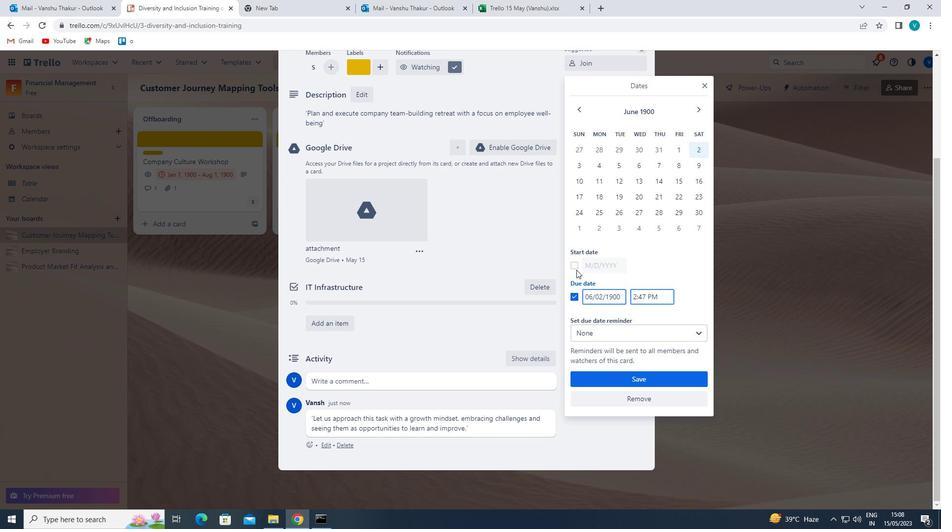 
Action: Mouse moved to (589, 265)
Screenshot: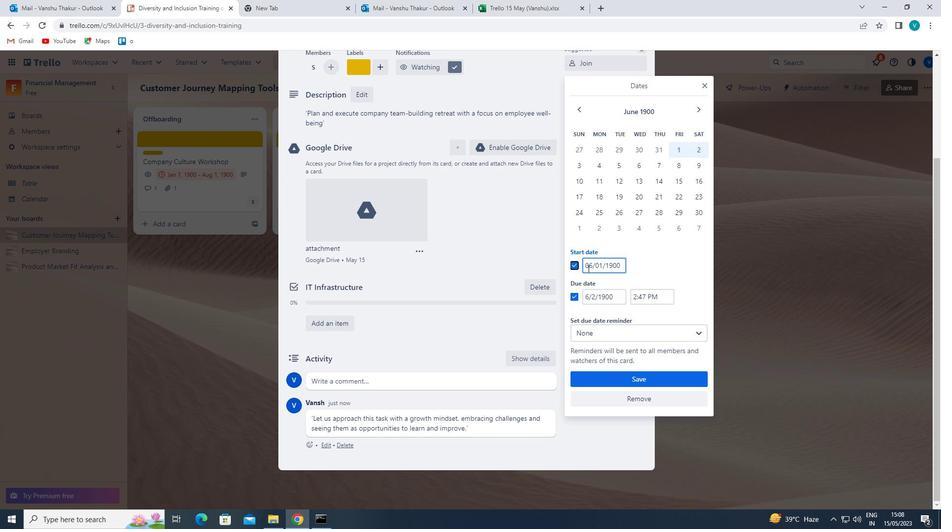 
Action: Mouse pressed left at (589, 265)
Screenshot: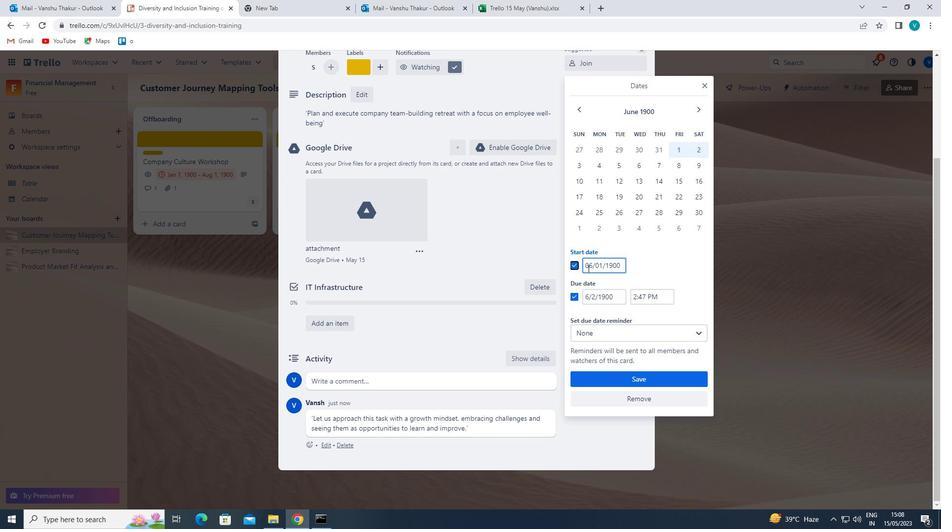 
Action: Mouse moved to (593, 269)
Screenshot: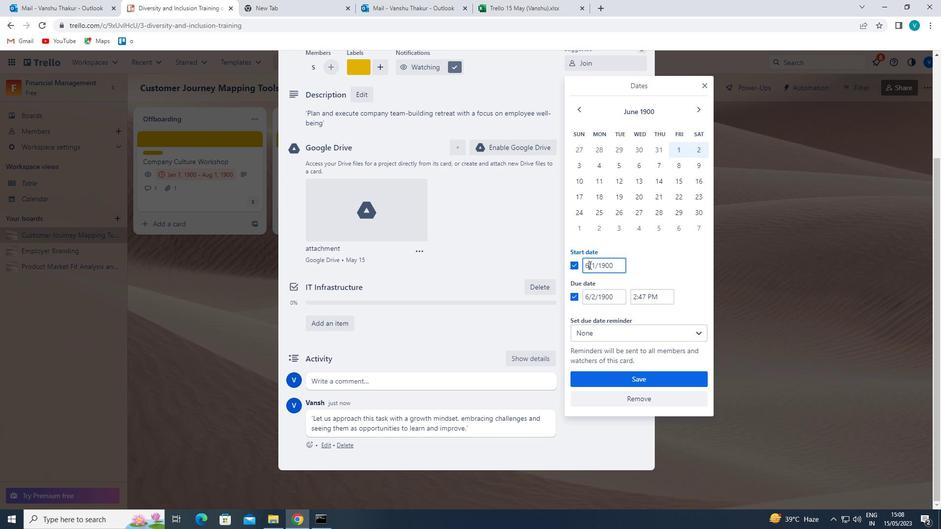 
Action: Key pressed <Key.backspace>7
Screenshot: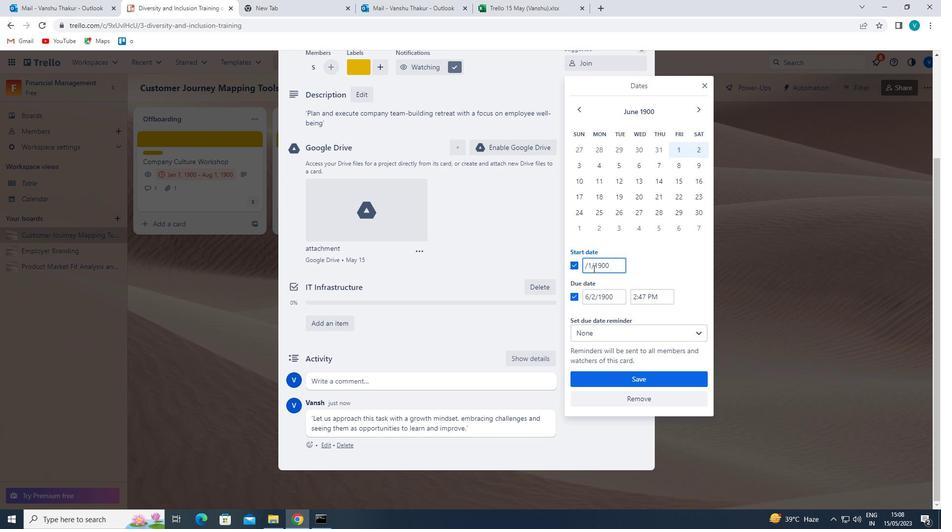 
Action: Mouse moved to (588, 297)
Screenshot: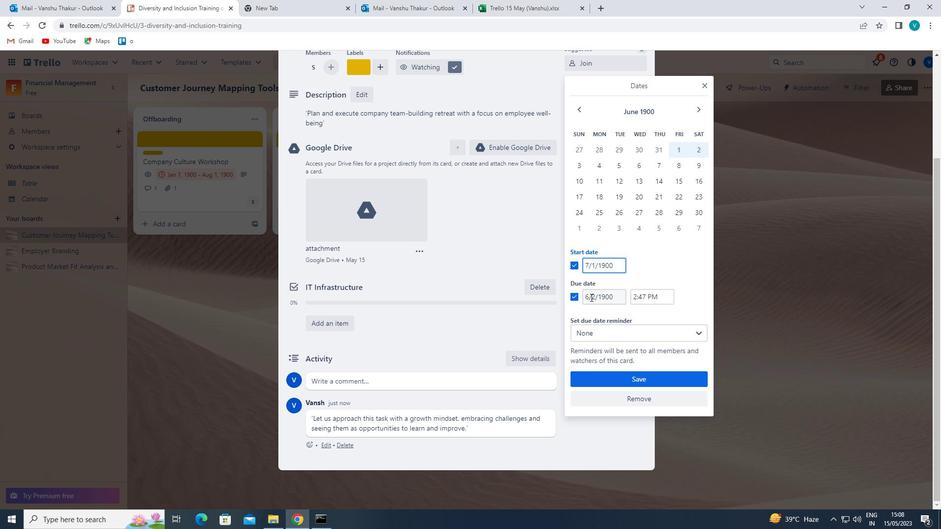 
Action: Mouse pressed left at (588, 297)
Screenshot: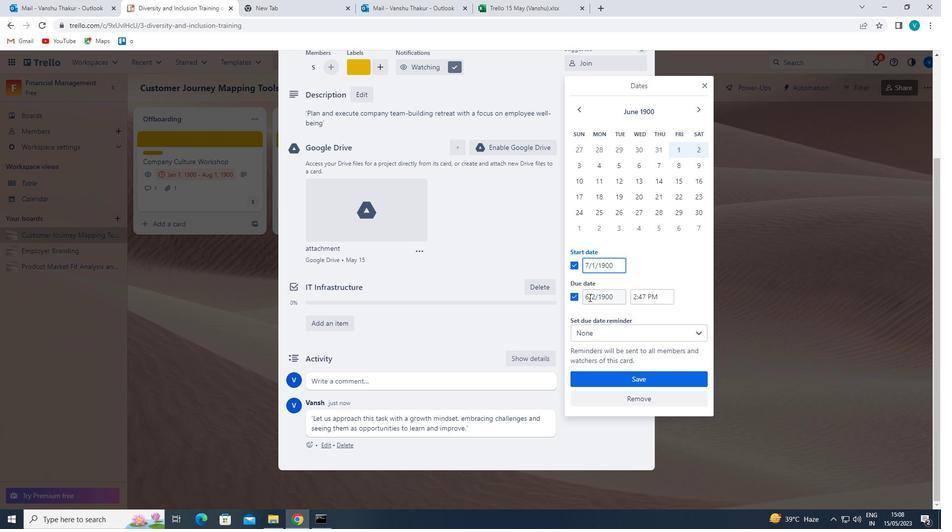 
Action: Mouse moved to (589, 297)
Screenshot: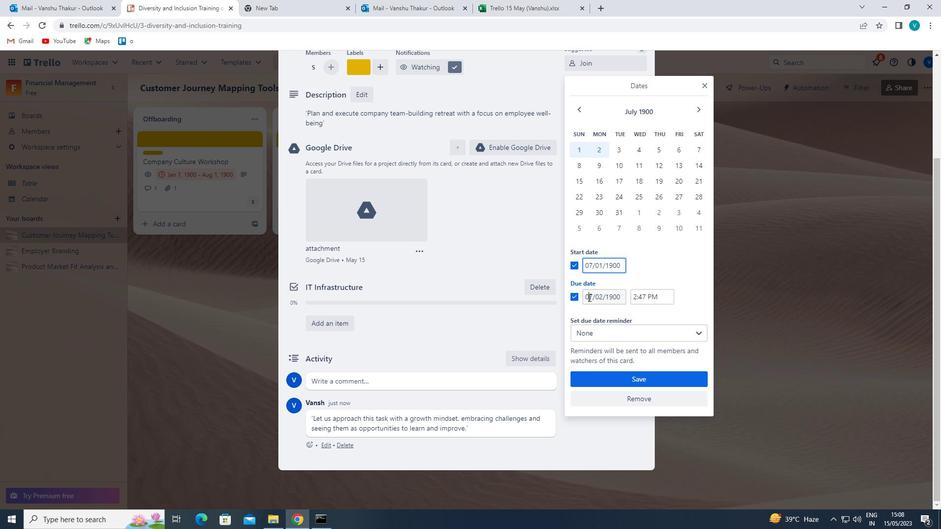 
Action: Key pressed <Key.right><Key.backspace><Key.backspace>14<Key.right><Key.right><Key.right><Key.backspace>1
Screenshot: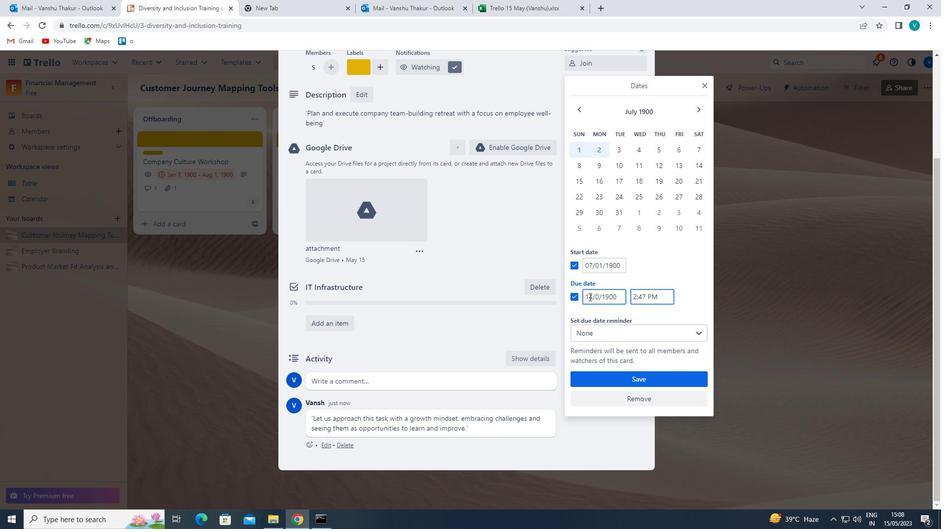 
Action: Mouse moved to (607, 372)
Screenshot: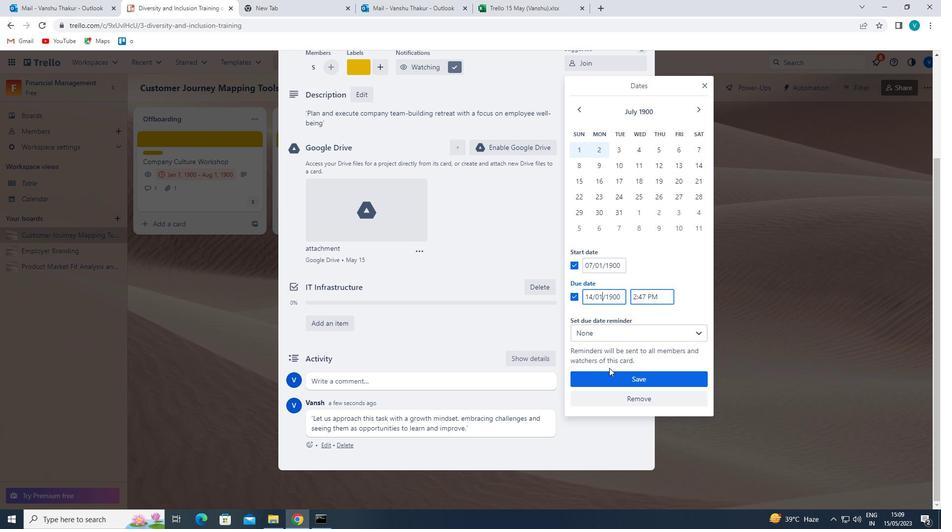 
Action: Mouse pressed left at (607, 372)
Screenshot: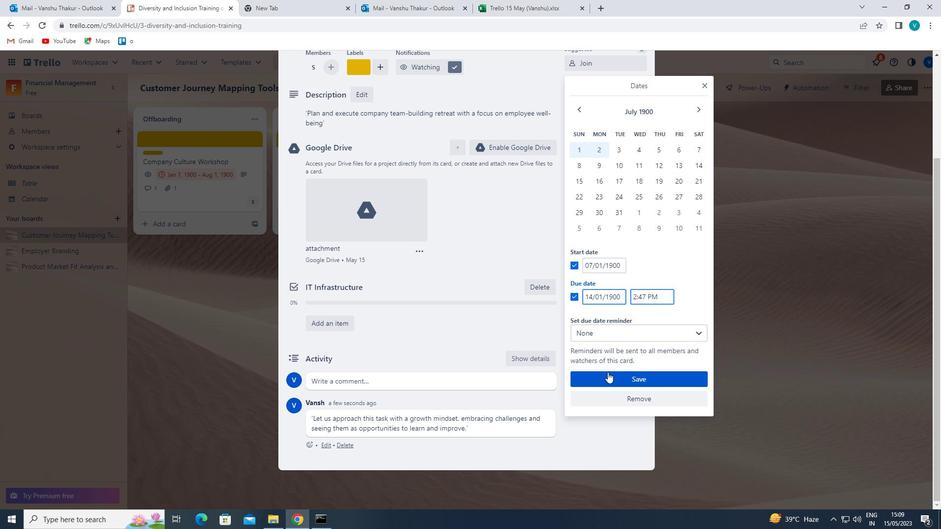 
